 Task: Open a template Informal Letter by  Plum save the file as concept.pdf Remove the following options from template: 'your brand'. Replace Hello Fan with ' Hello' and change the date to 19 November, 2023. Replace body of the letter with  Thank you so much for your generous gift. Your thoughtfulness and support mean the world to me. I'm truly grateful for your kindness.; apply Font Style 'Arial' and font size  14 Add name: Jane
Action: Mouse moved to (1075, 84)
Screenshot: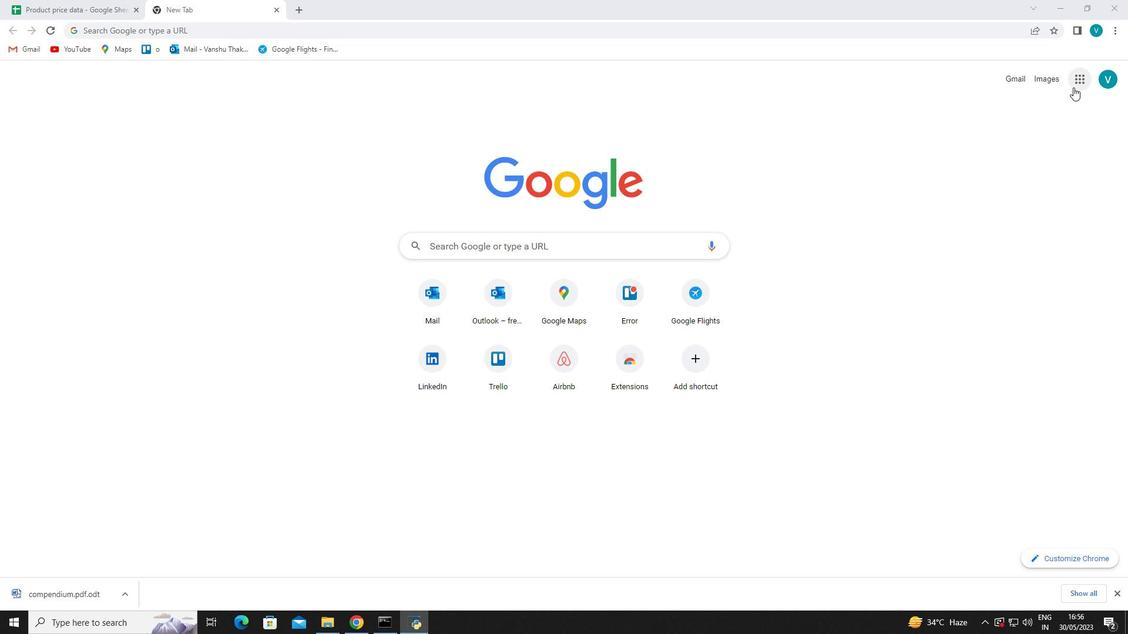 
Action: Mouse pressed left at (1075, 84)
Screenshot: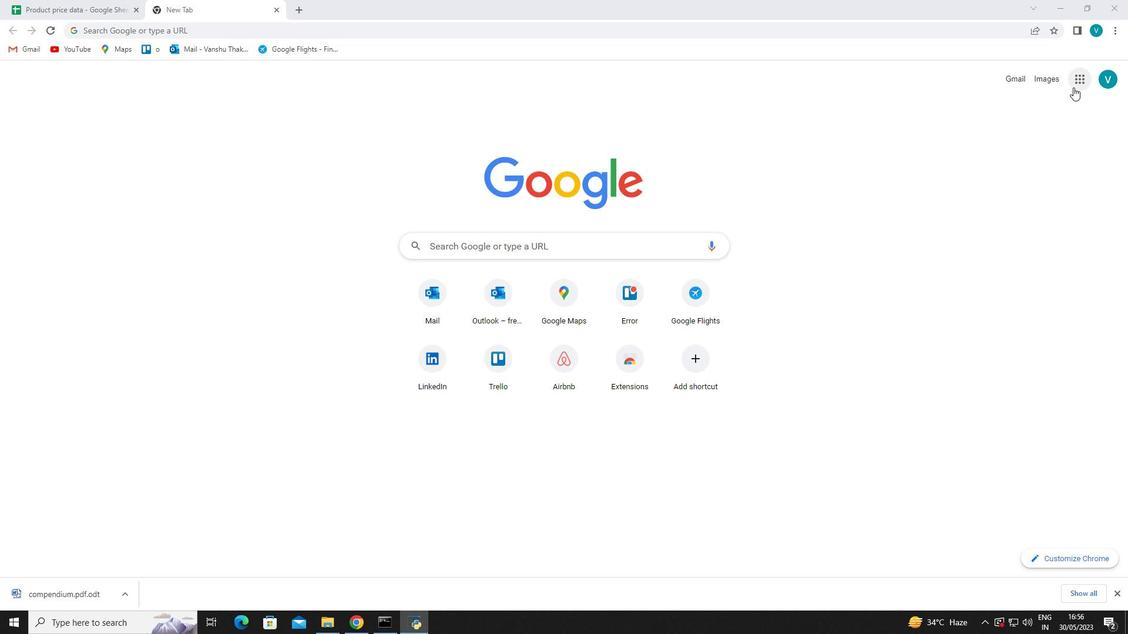 
Action: Mouse moved to (1041, 193)
Screenshot: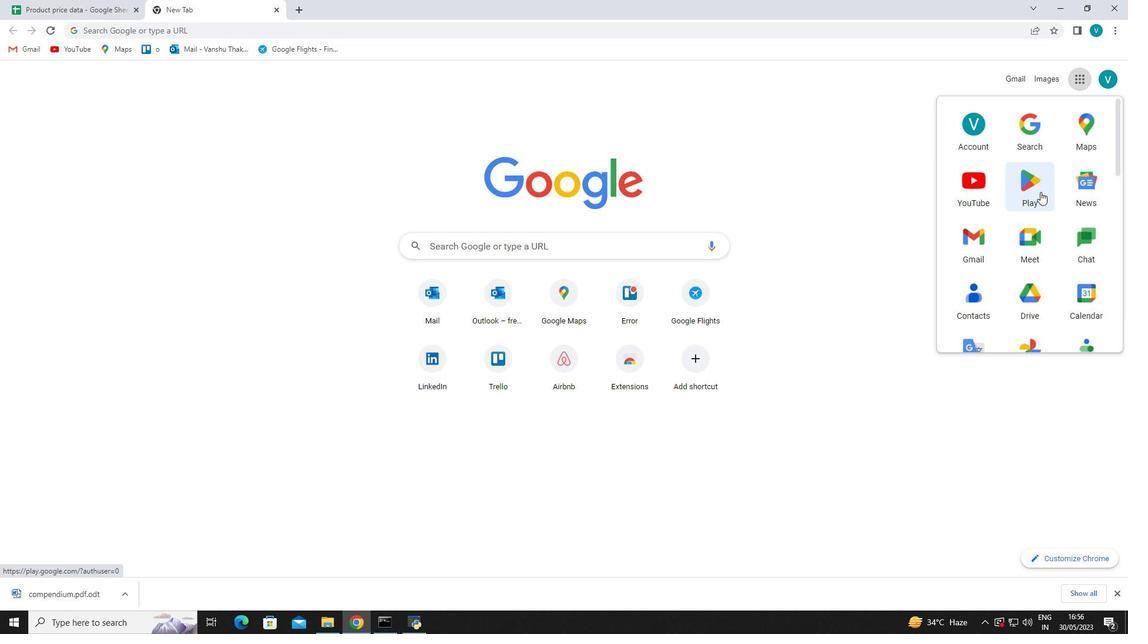 
Action: Mouse scrolled (1041, 192) with delta (0, 0)
Screenshot: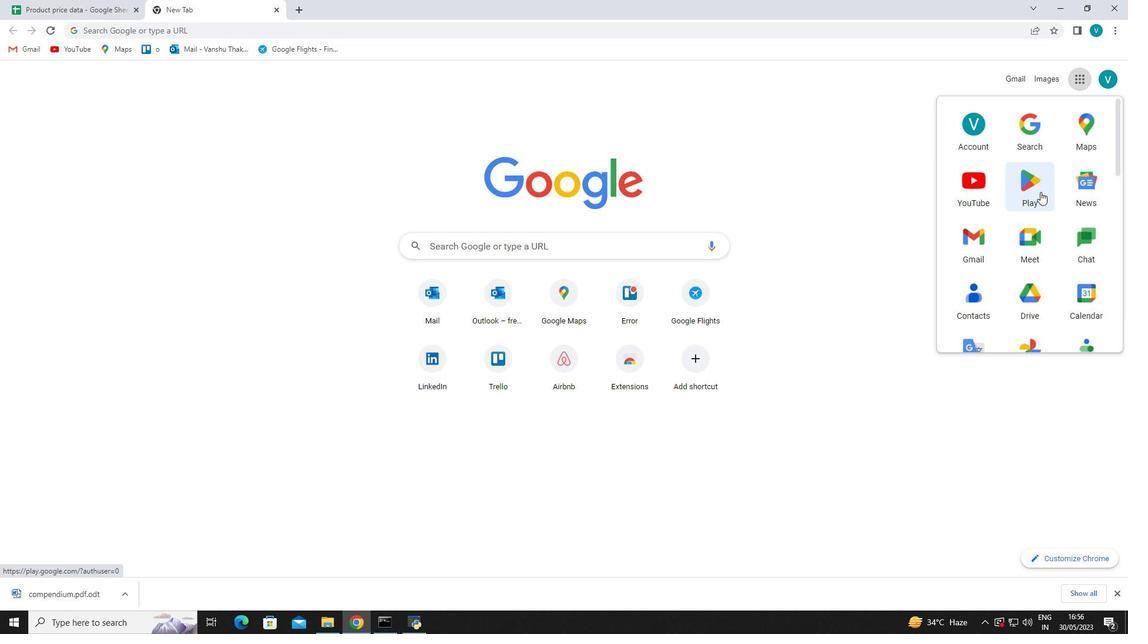 
Action: Mouse scrolled (1041, 192) with delta (0, 0)
Screenshot: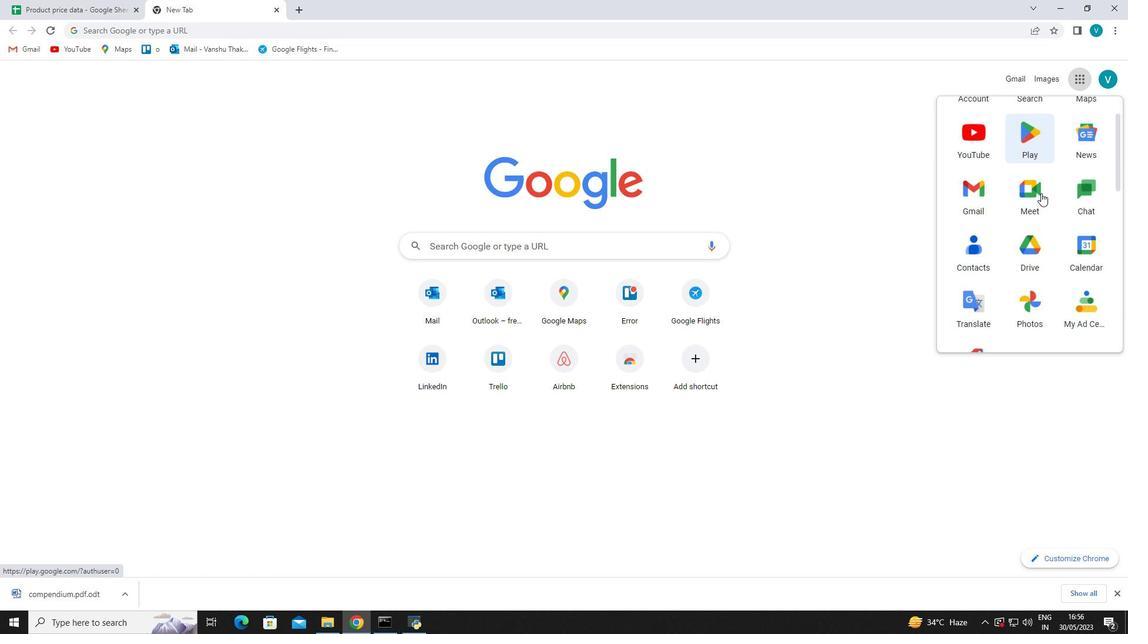 
Action: Mouse scrolled (1041, 192) with delta (0, 0)
Screenshot: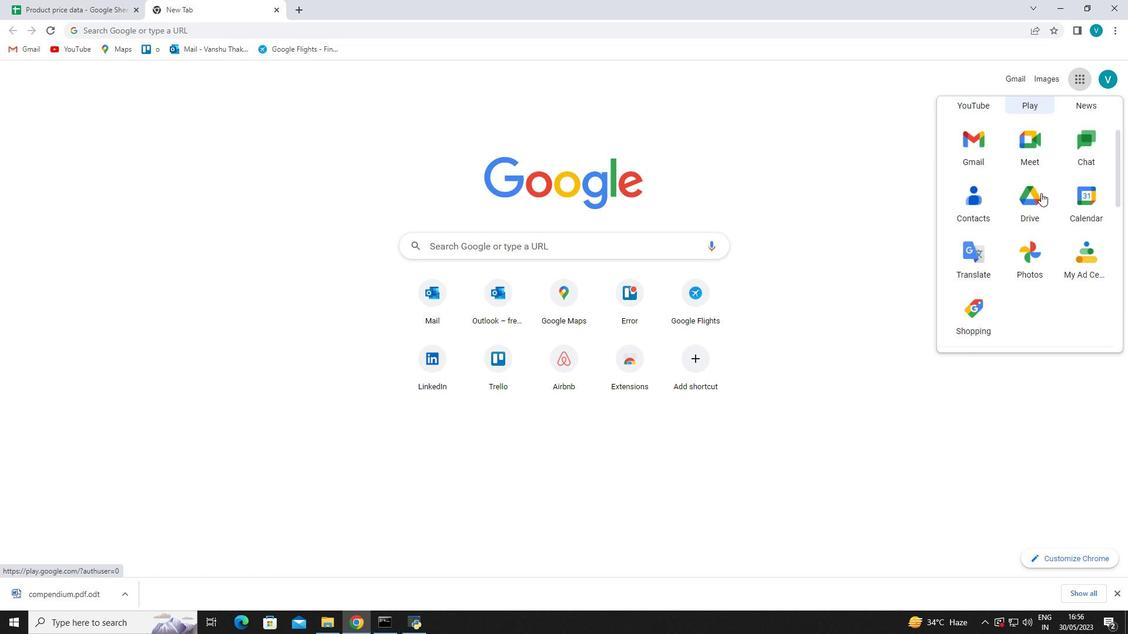 
Action: Mouse scrolled (1041, 192) with delta (0, 0)
Screenshot: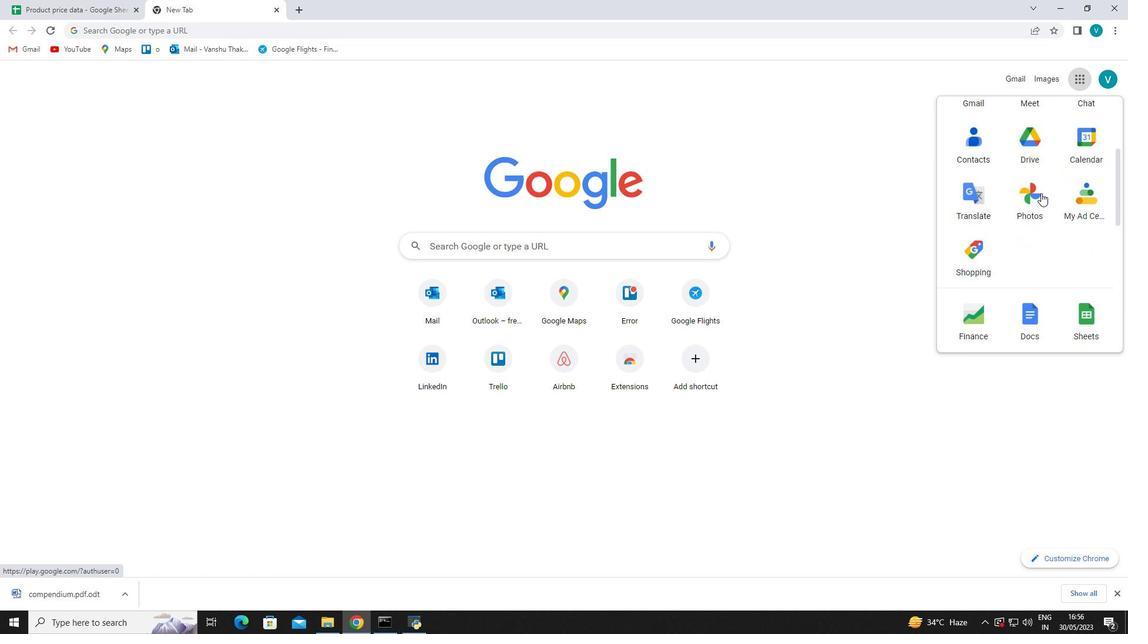 
Action: Mouse moved to (1031, 249)
Screenshot: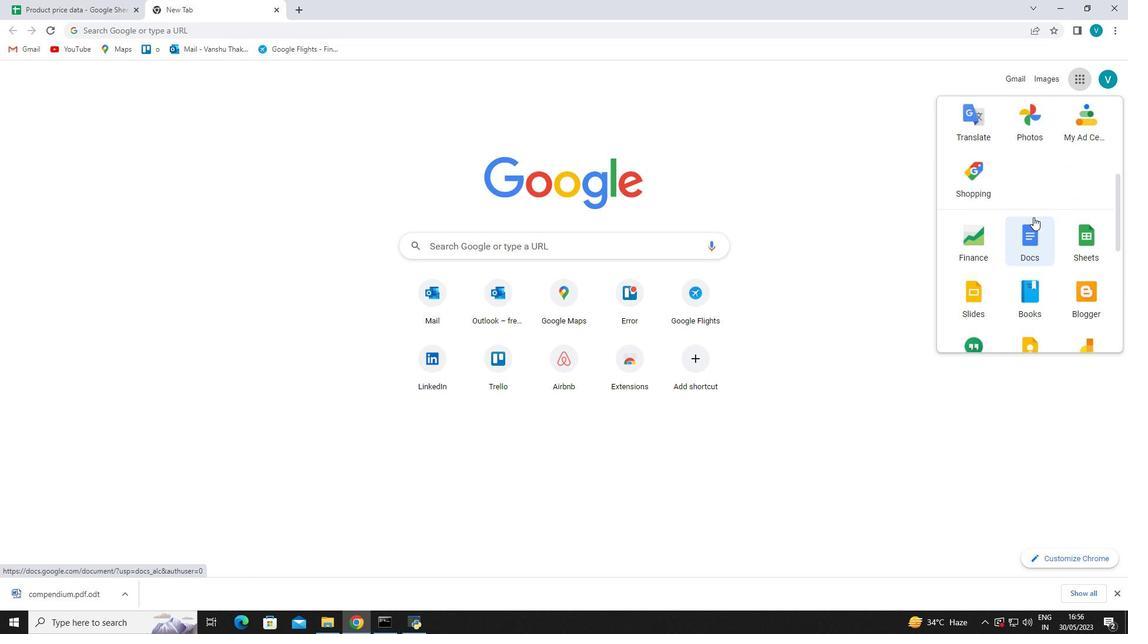 
Action: Mouse pressed left at (1031, 249)
Screenshot: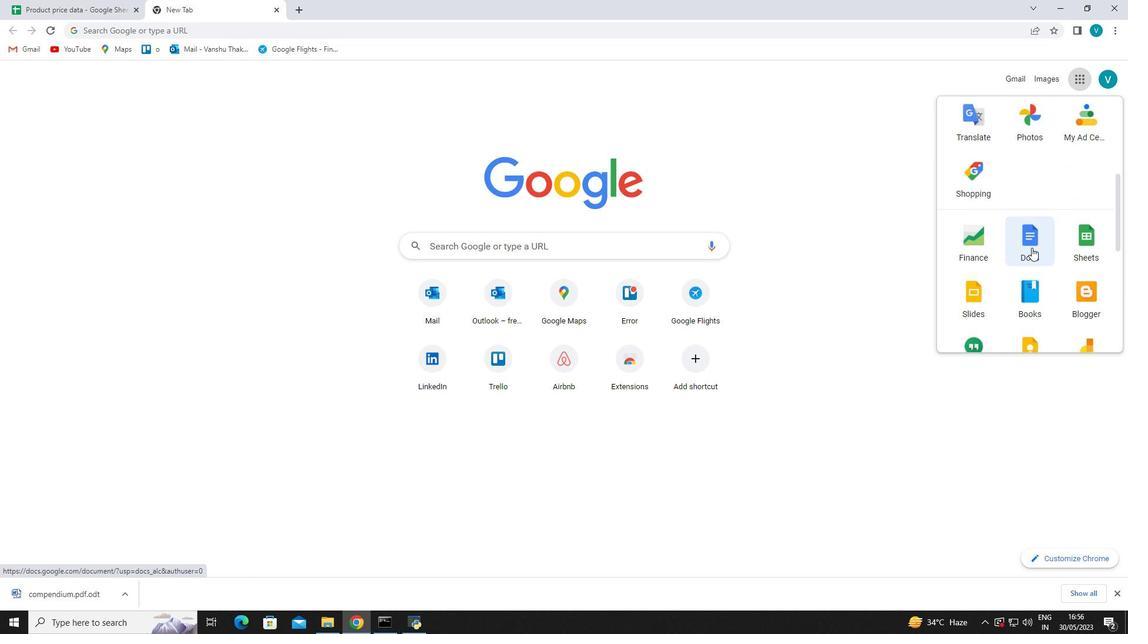 
Action: Mouse moved to (373, 207)
Screenshot: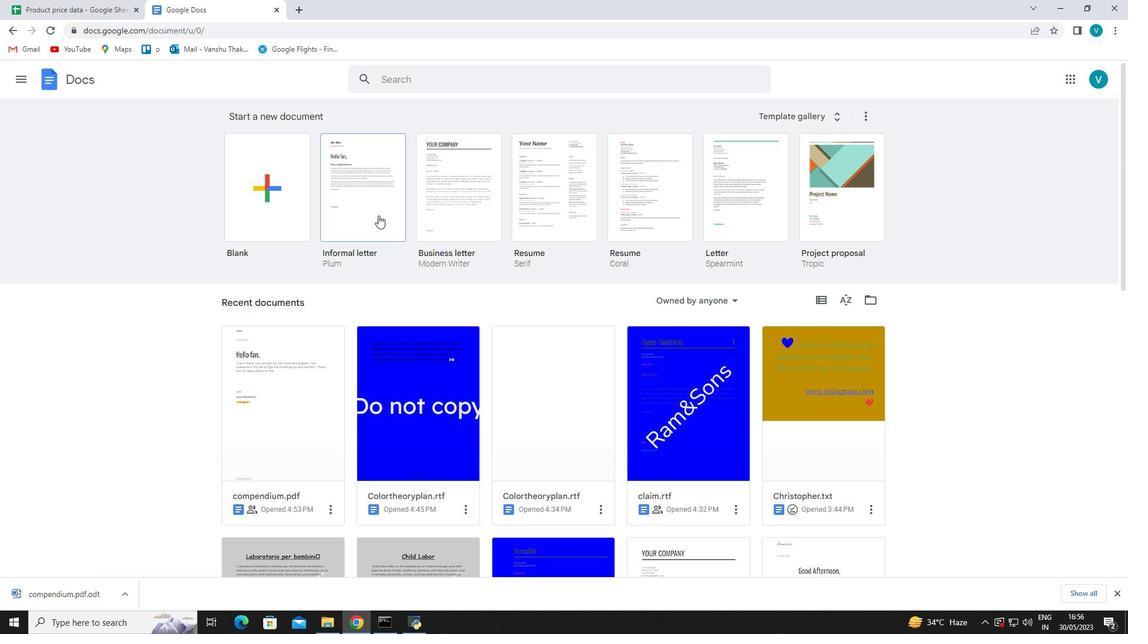 
Action: Mouse pressed left at (373, 207)
Screenshot: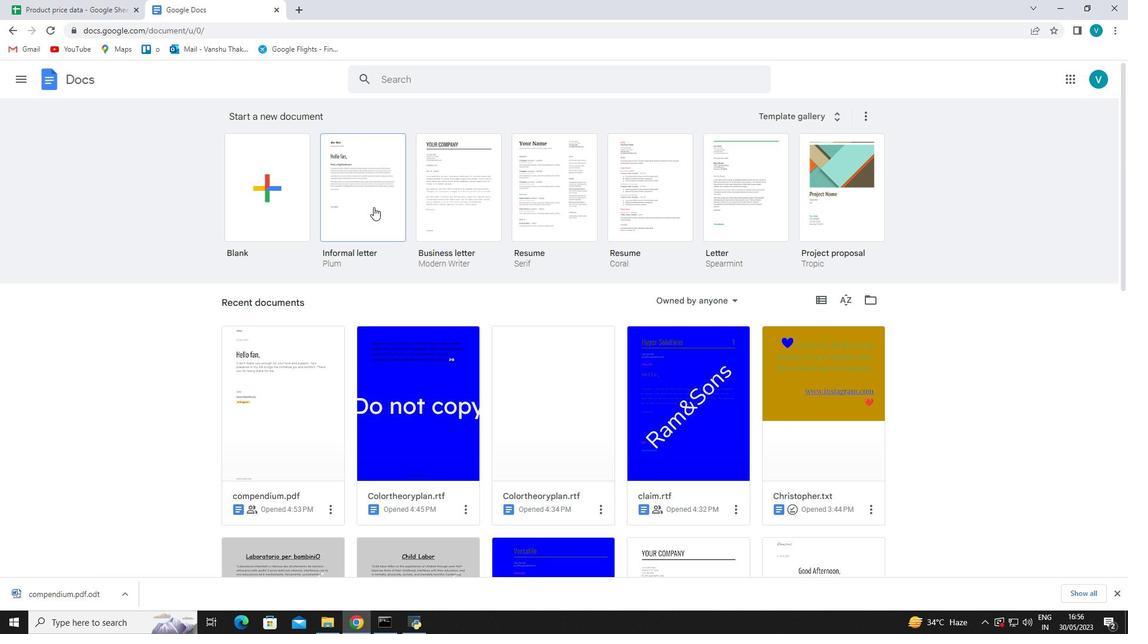 
Action: Mouse moved to (89, 74)
Screenshot: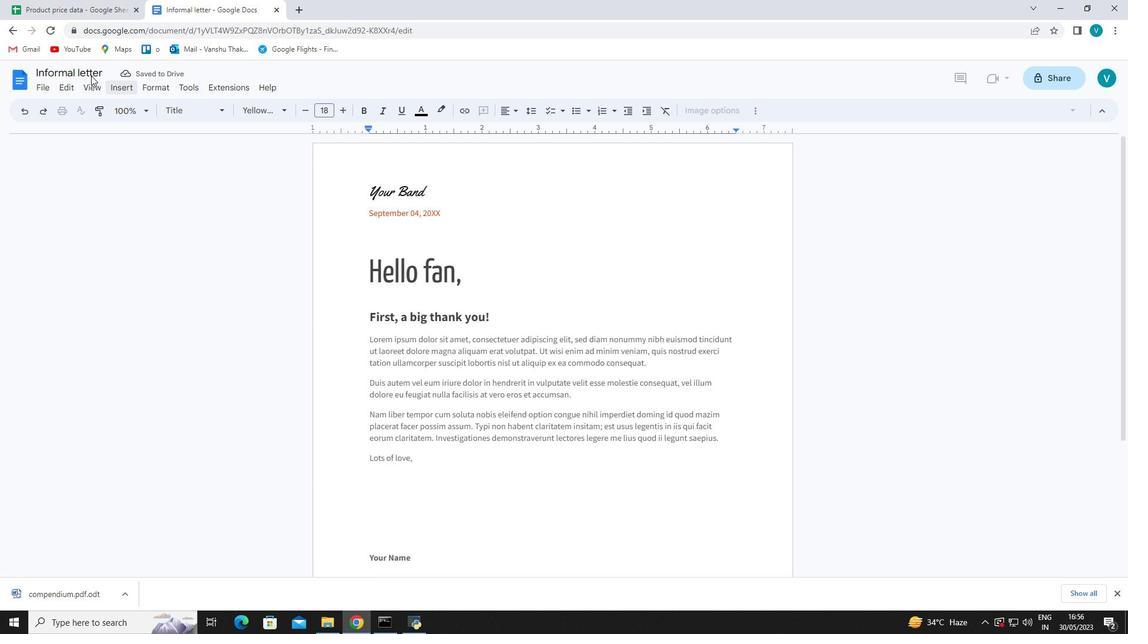 
Action: Mouse pressed left at (89, 74)
Screenshot: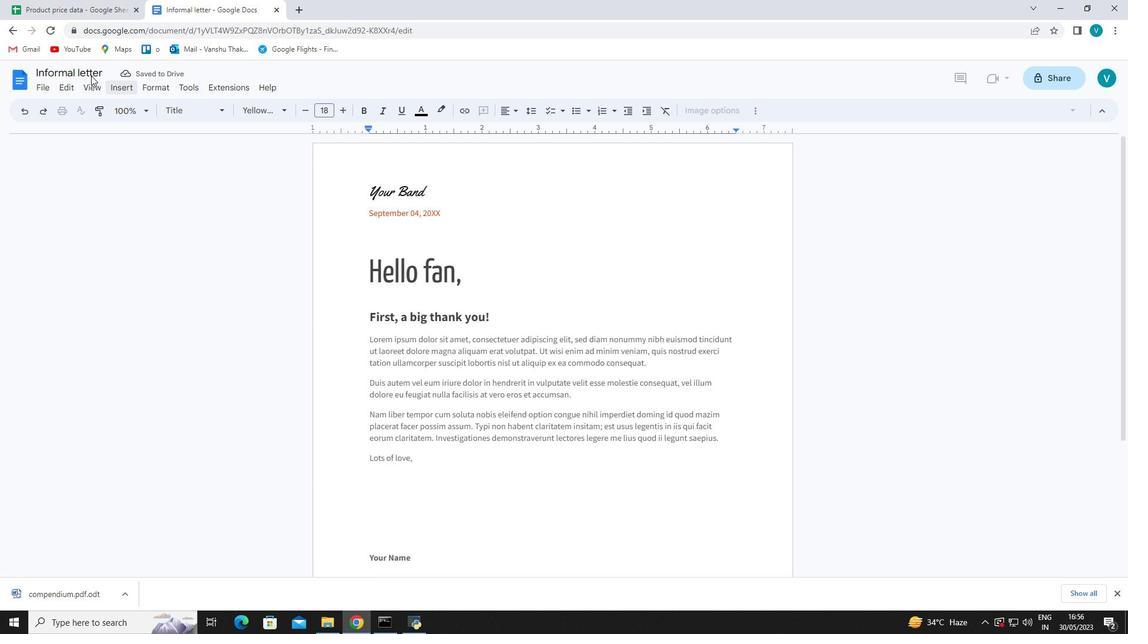 
Action: Mouse pressed left at (89, 74)
Screenshot: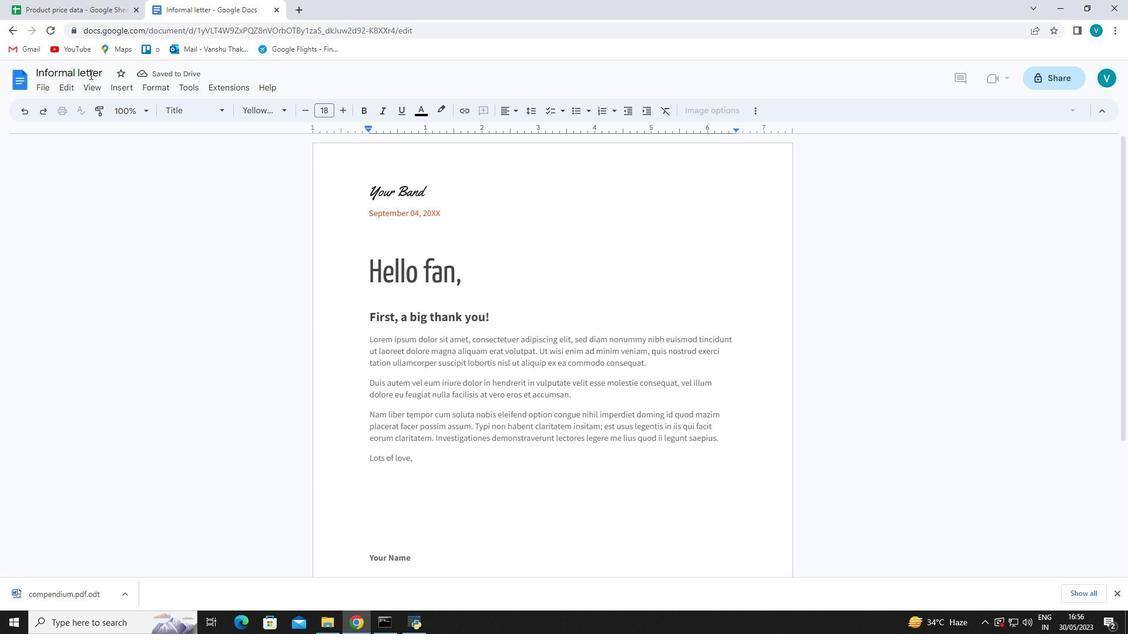 
Action: Mouse pressed left at (89, 74)
Screenshot: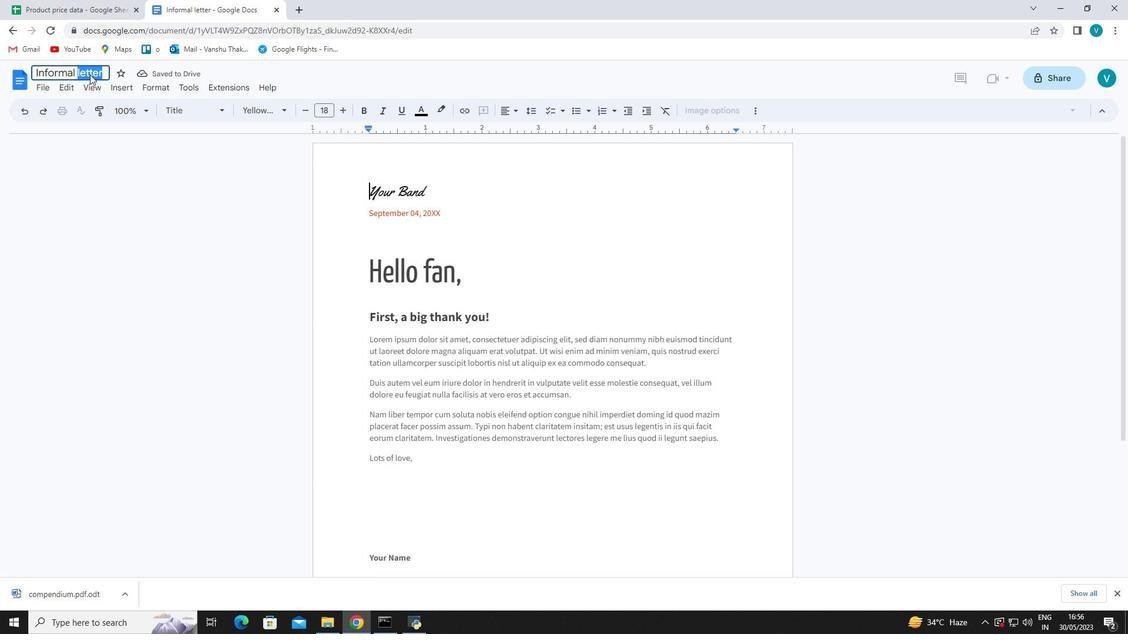 
Action: Mouse pressed left at (89, 74)
Screenshot: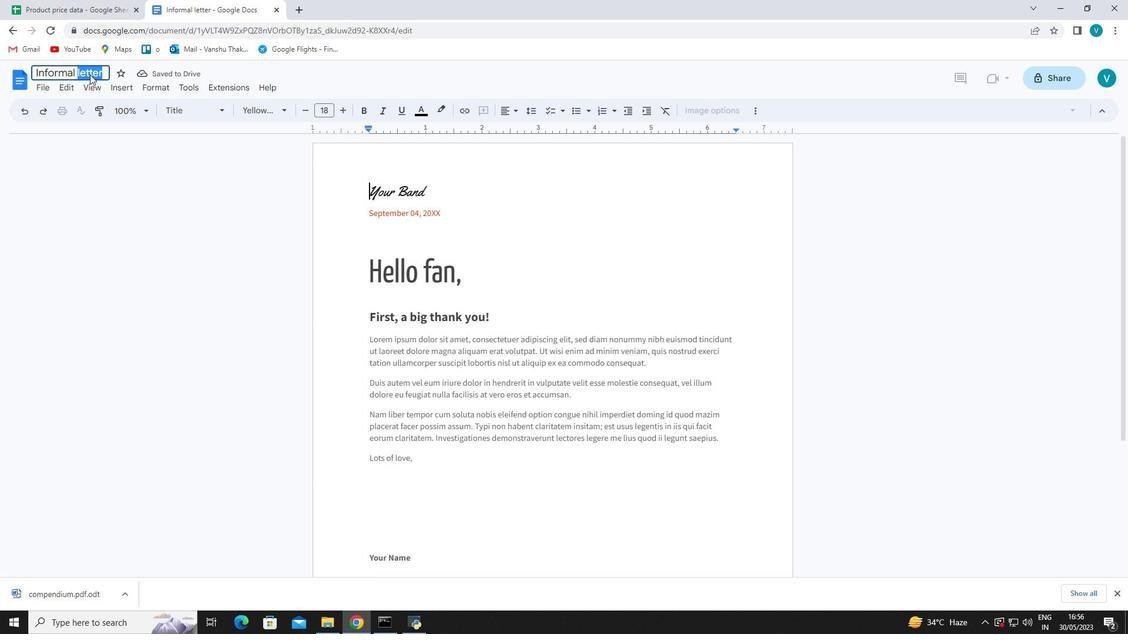 
Action: Mouse pressed left at (89, 74)
Screenshot: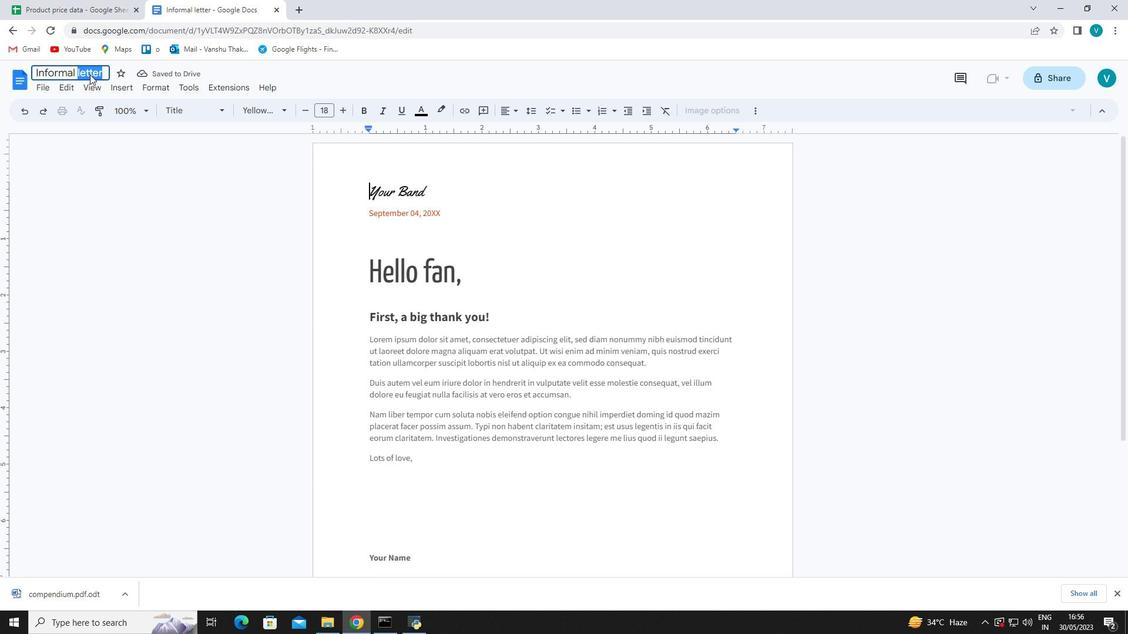 
Action: Mouse moved to (102, 71)
Screenshot: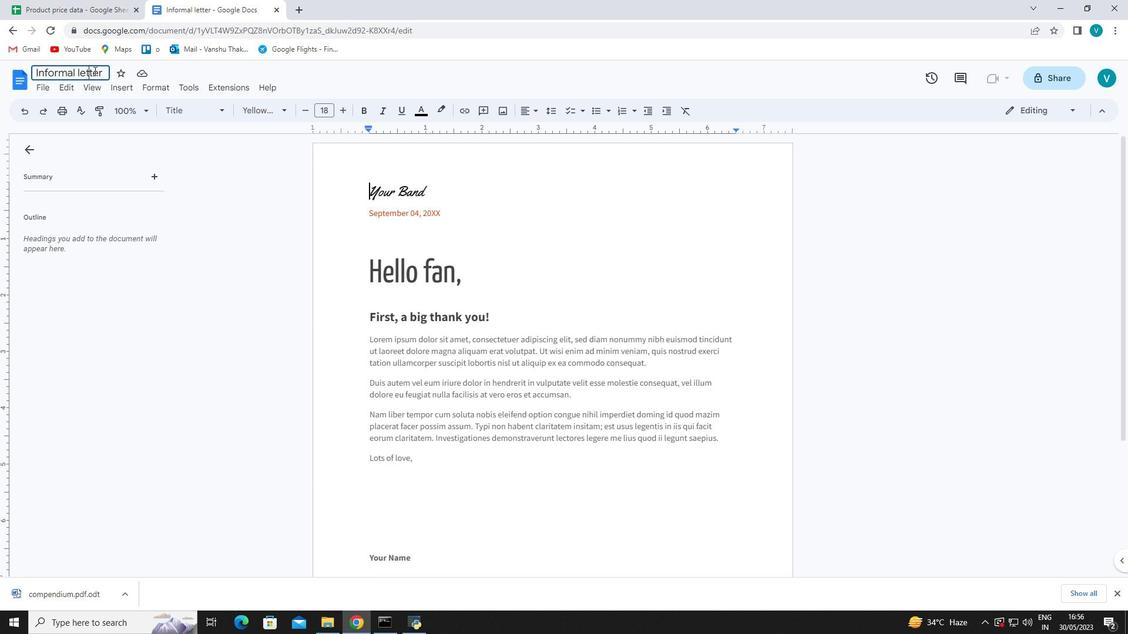 
Action: Mouse pressed left at (102, 71)
Screenshot: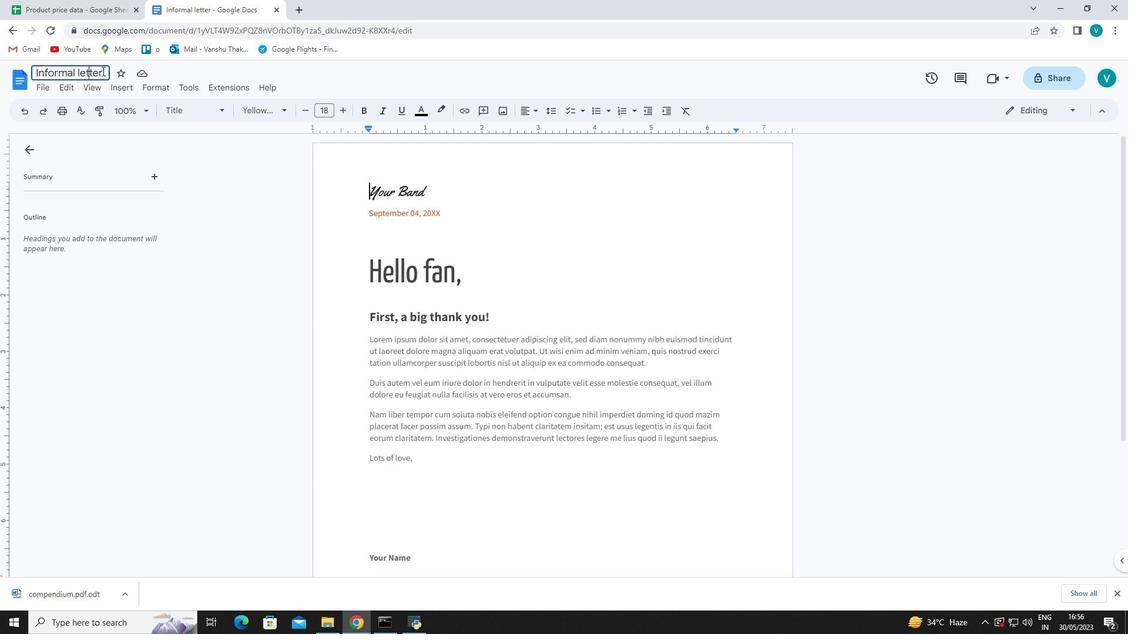 
Action: Mouse pressed left at (102, 71)
Screenshot: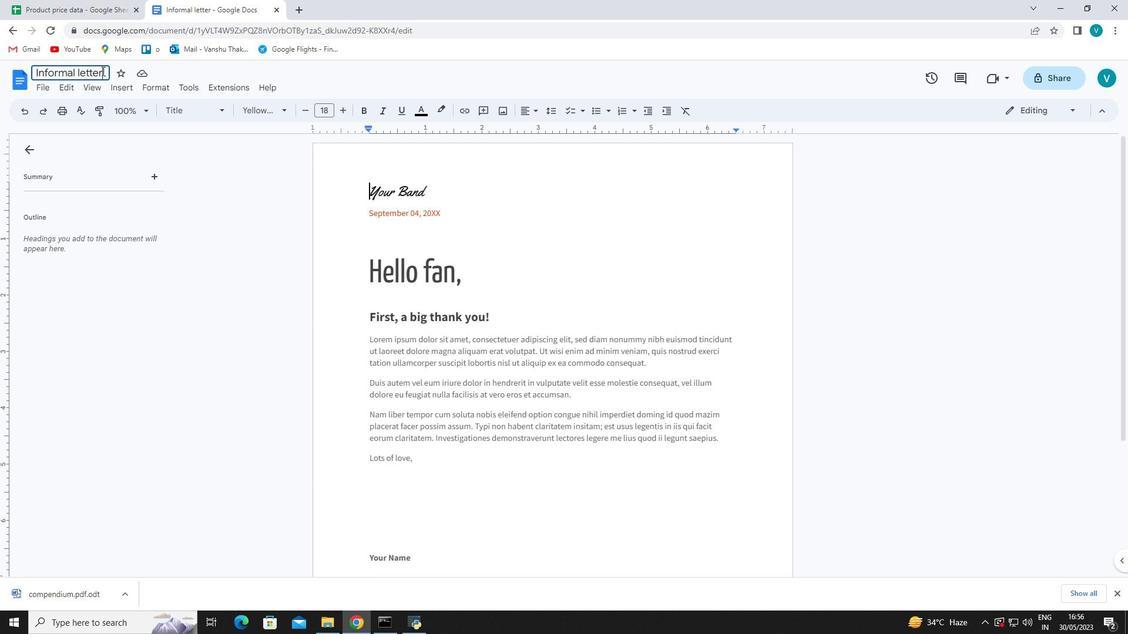 
Action: Mouse pressed left at (102, 71)
Screenshot: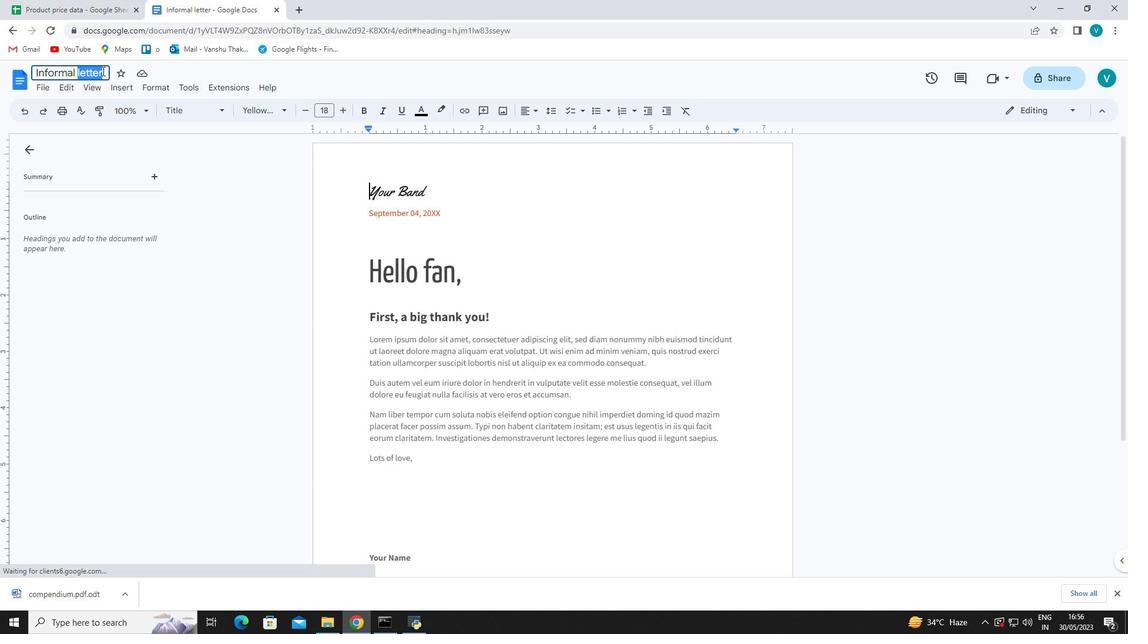 
Action: Mouse pressed left at (102, 71)
Screenshot: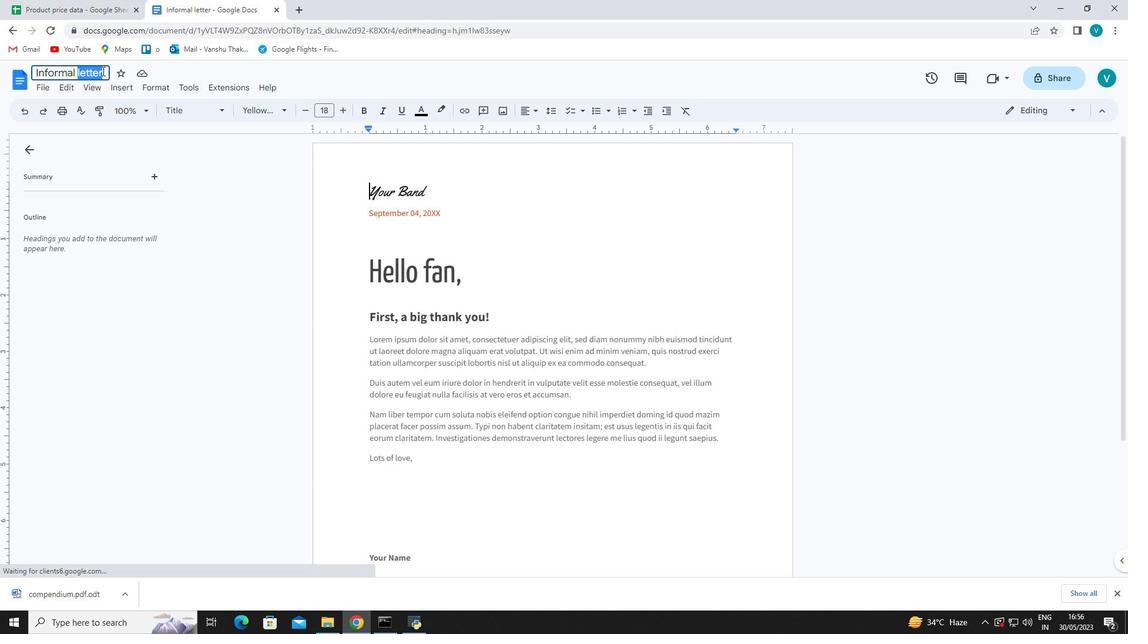 
Action: Mouse moved to (103, 70)
Screenshot: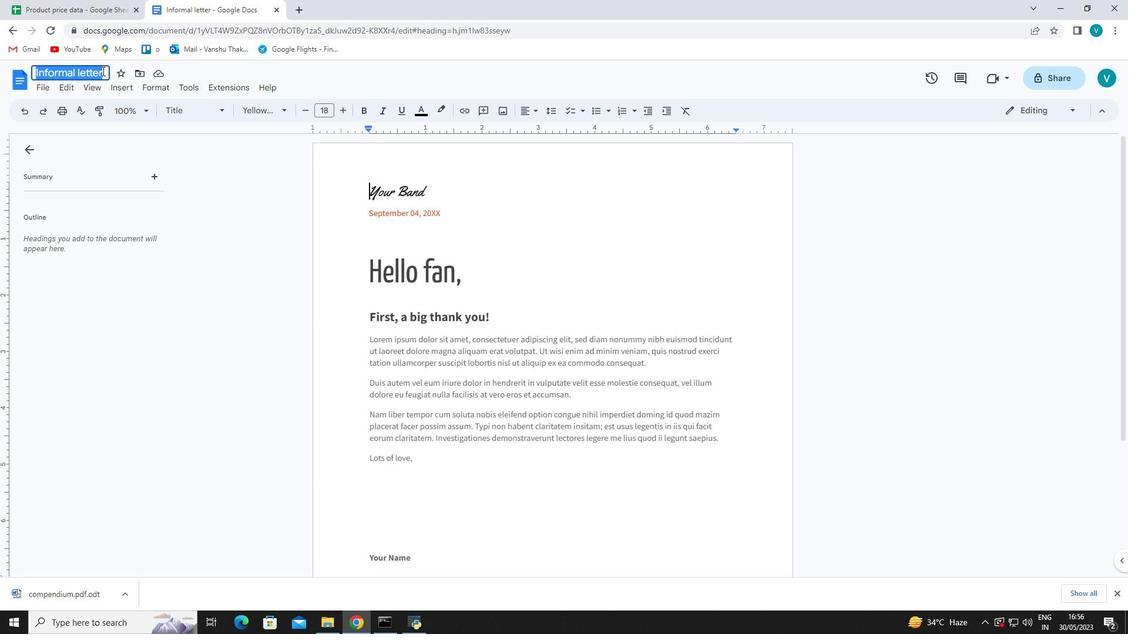 
Action: Key pressed co
Screenshot: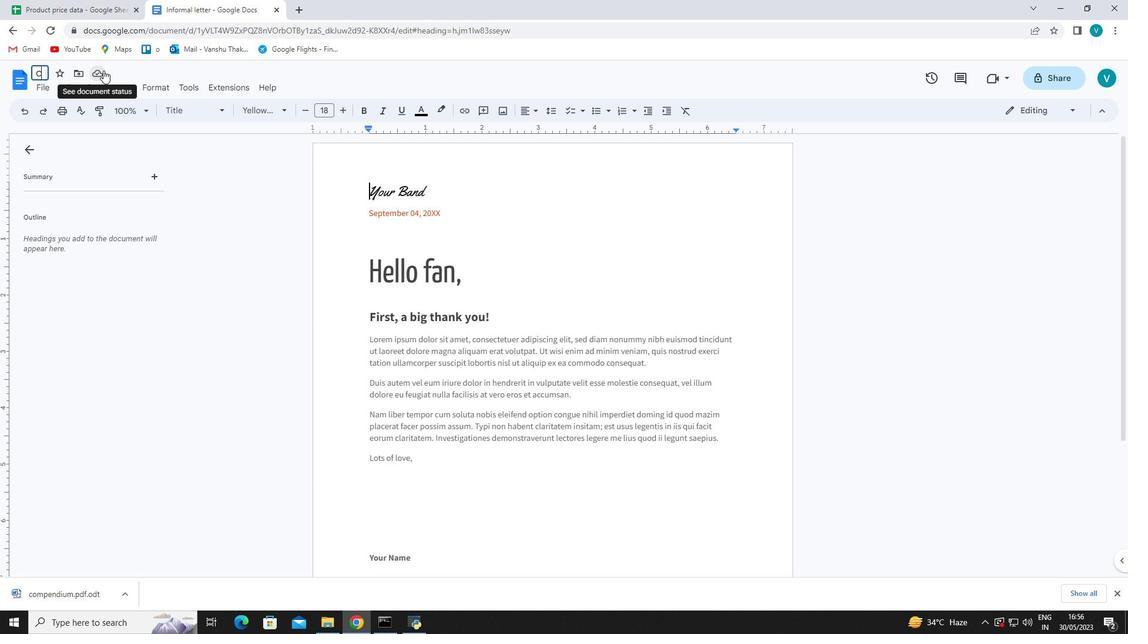 
Action: Mouse moved to (105, 69)
Screenshot: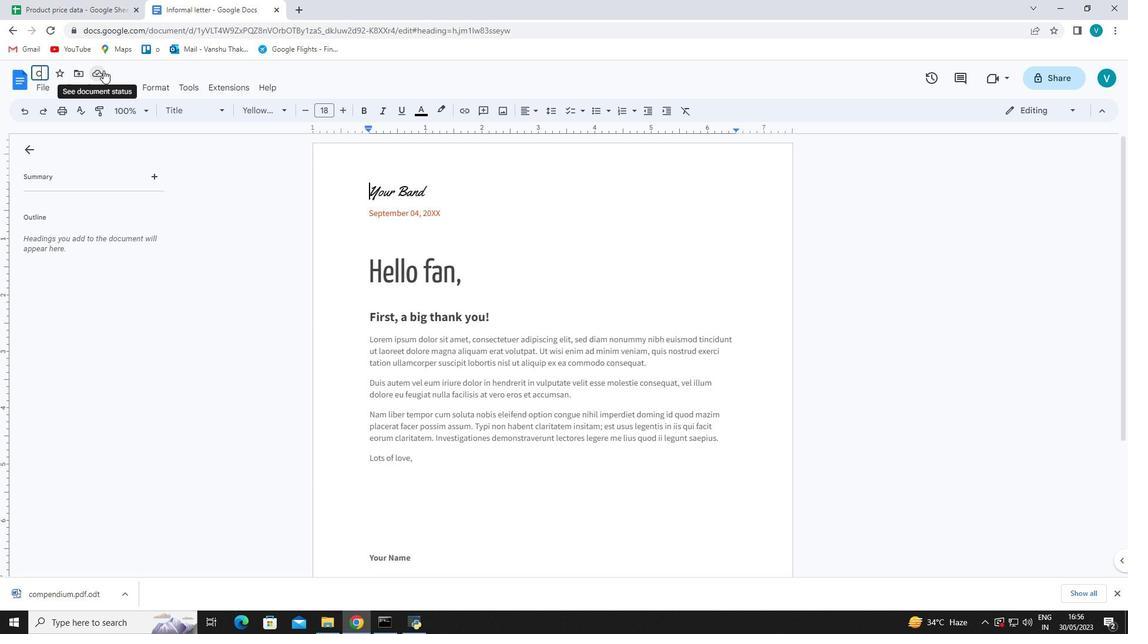 
Action: Key pressed nce
Screenshot: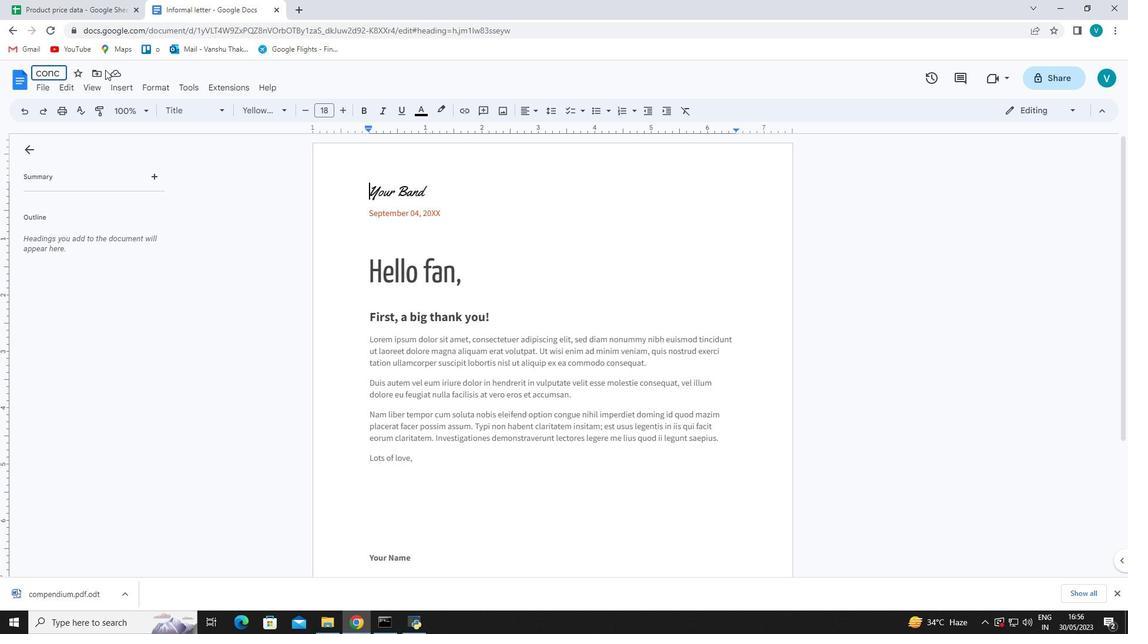 
Action: Mouse moved to (115, 47)
Screenshot: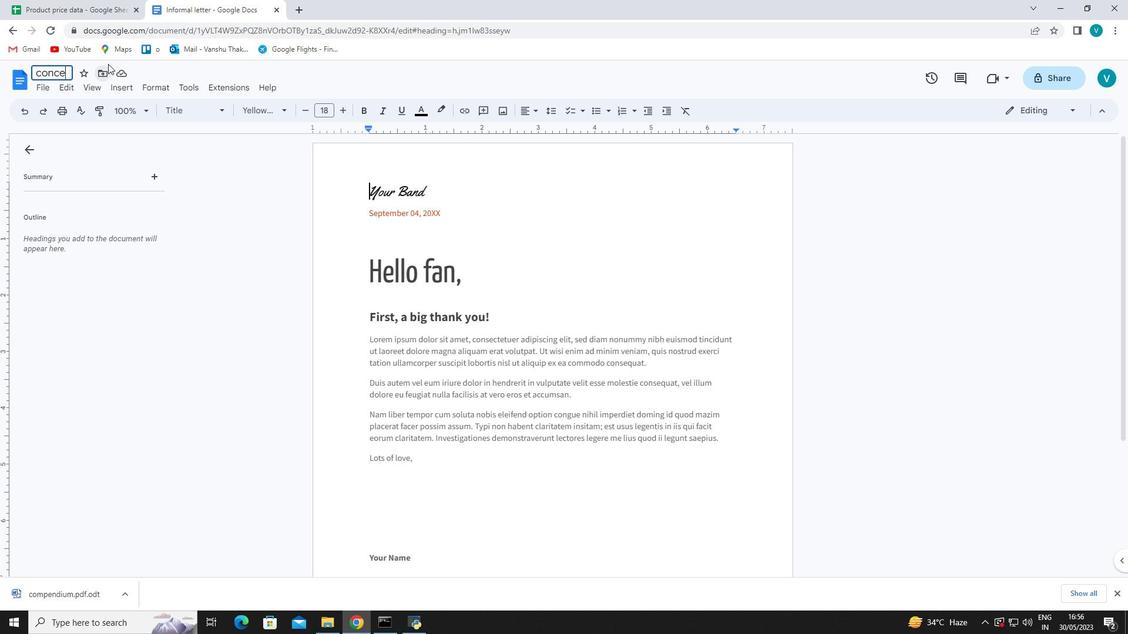 
Action: Key pressed pt.pdf
Screenshot: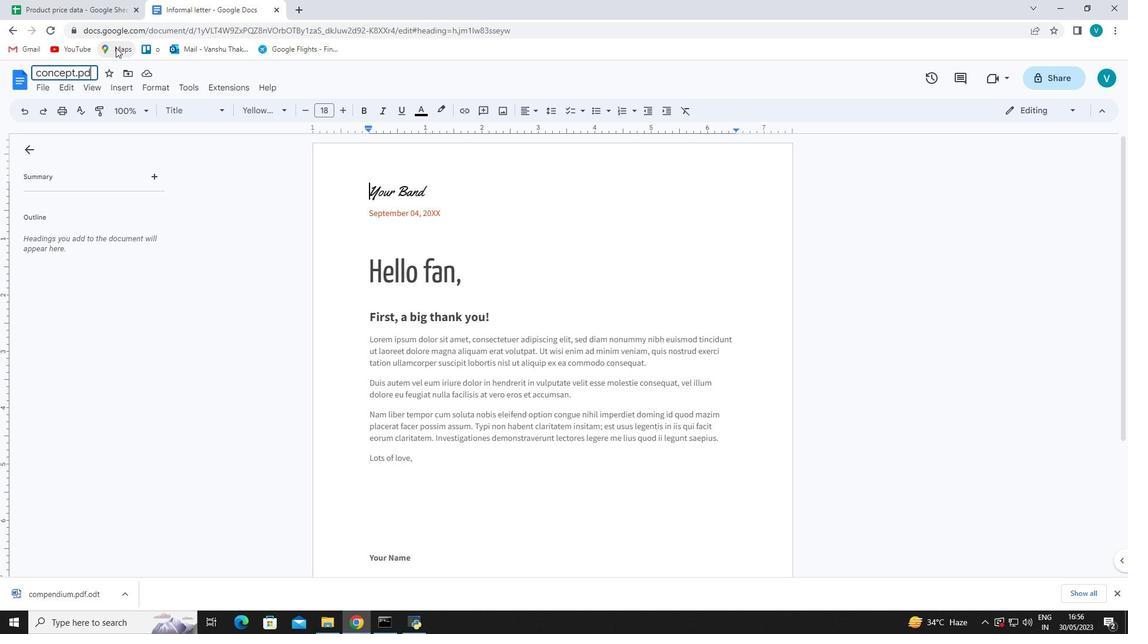 
Action: Mouse moved to (131, 55)
Screenshot: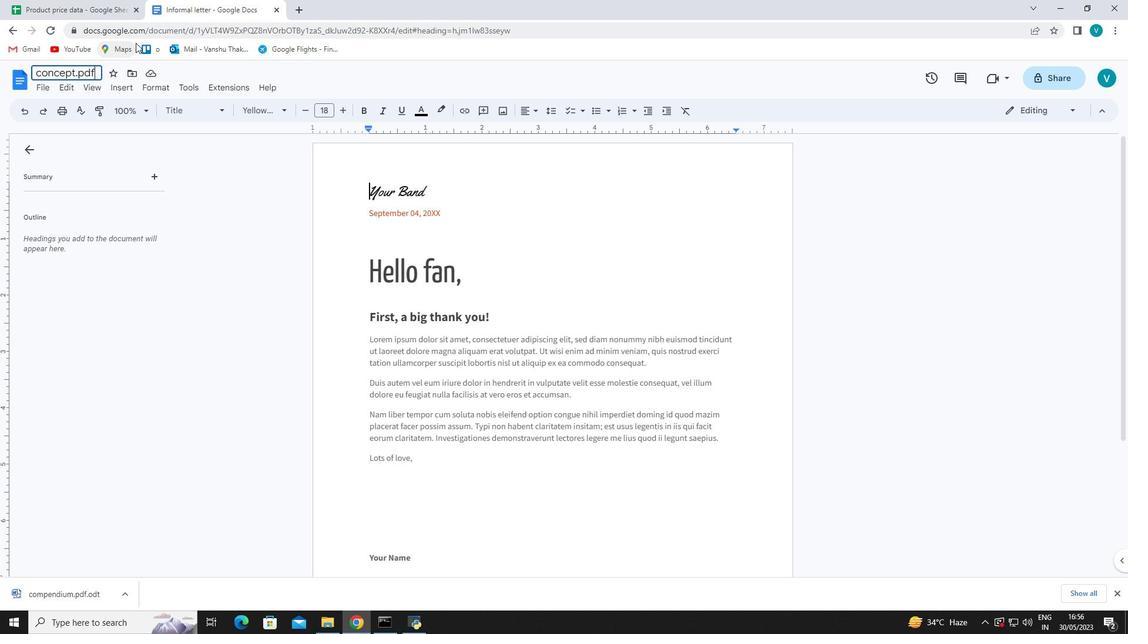 
Action: Key pressed <Key.enter>
Screenshot: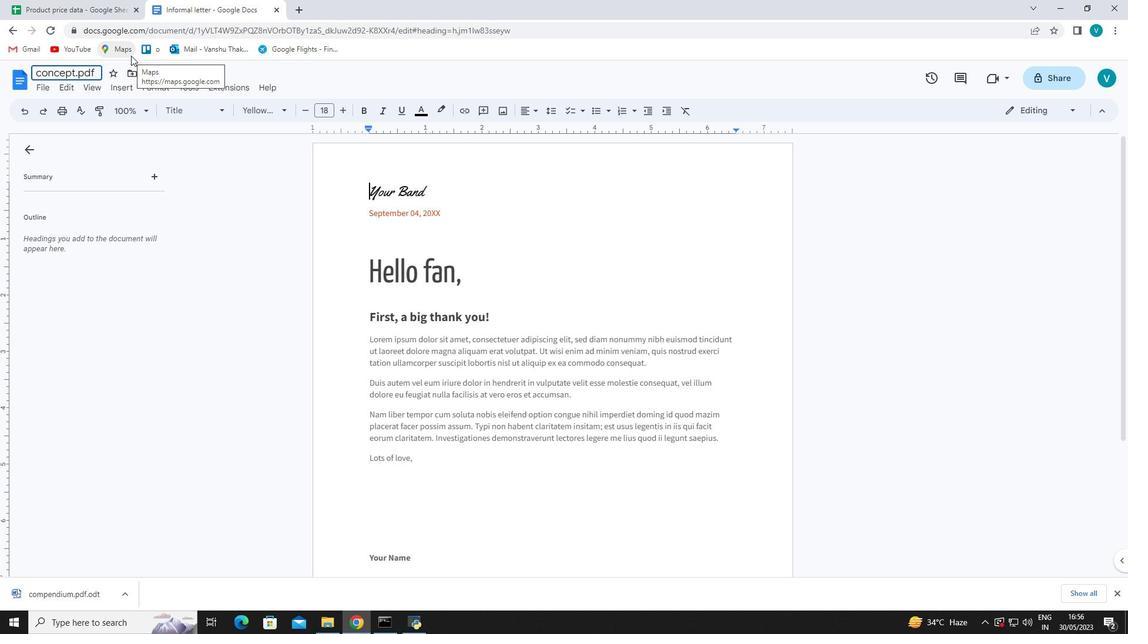
Action: Mouse moved to (372, 192)
Screenshot: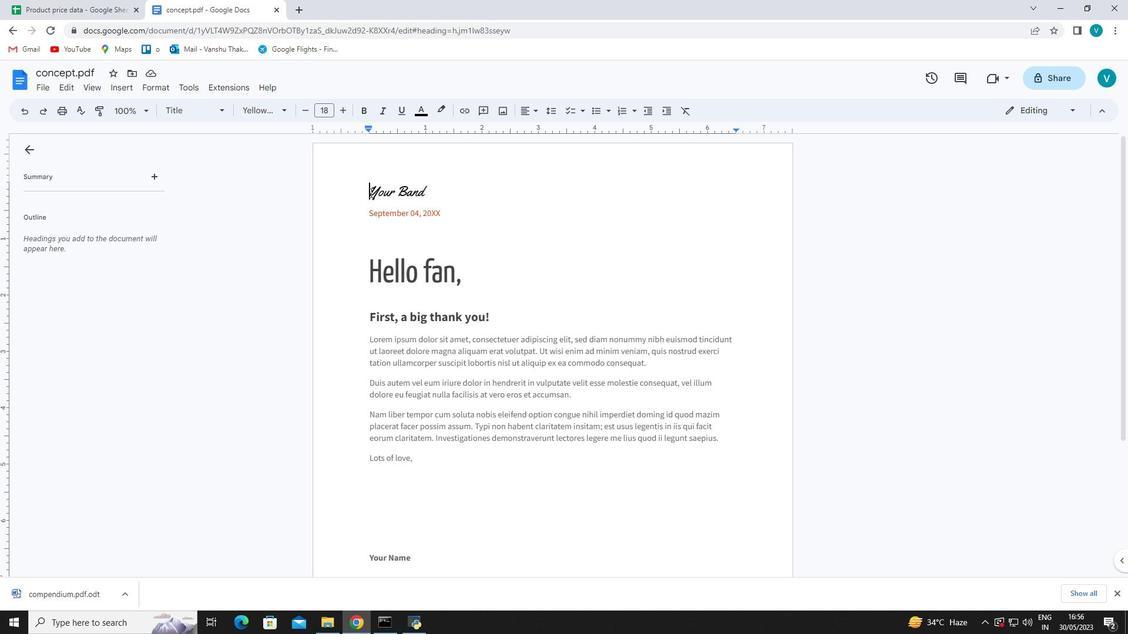 
Action: Mouse pressed left at (372, 192)
Screenshot: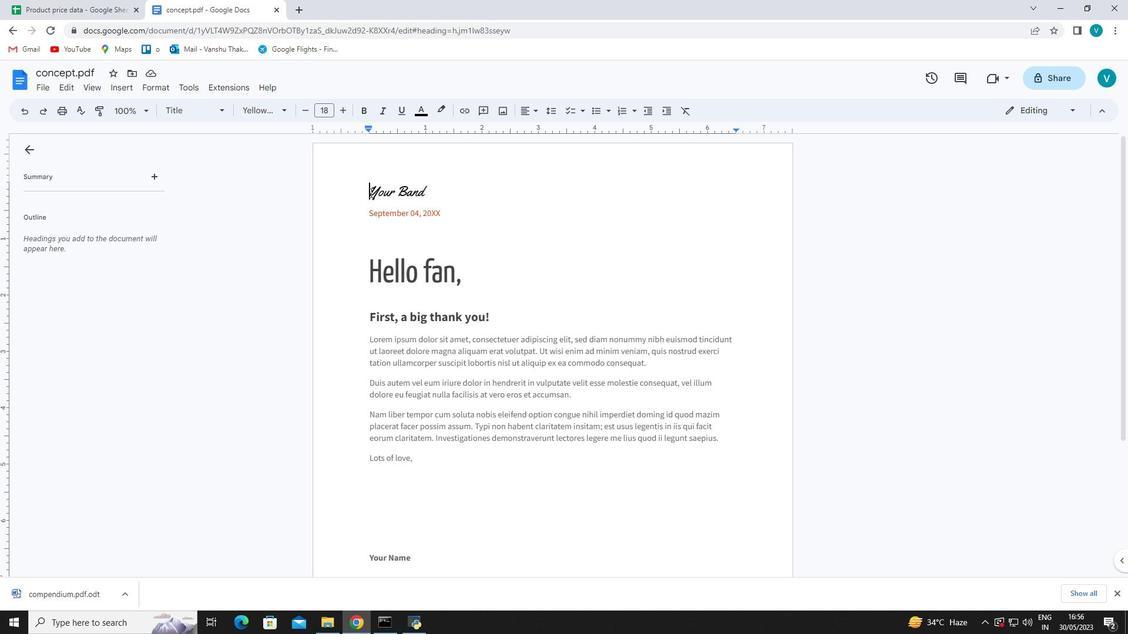 
Action: Mouse moved to (430, 176)
Screenshot: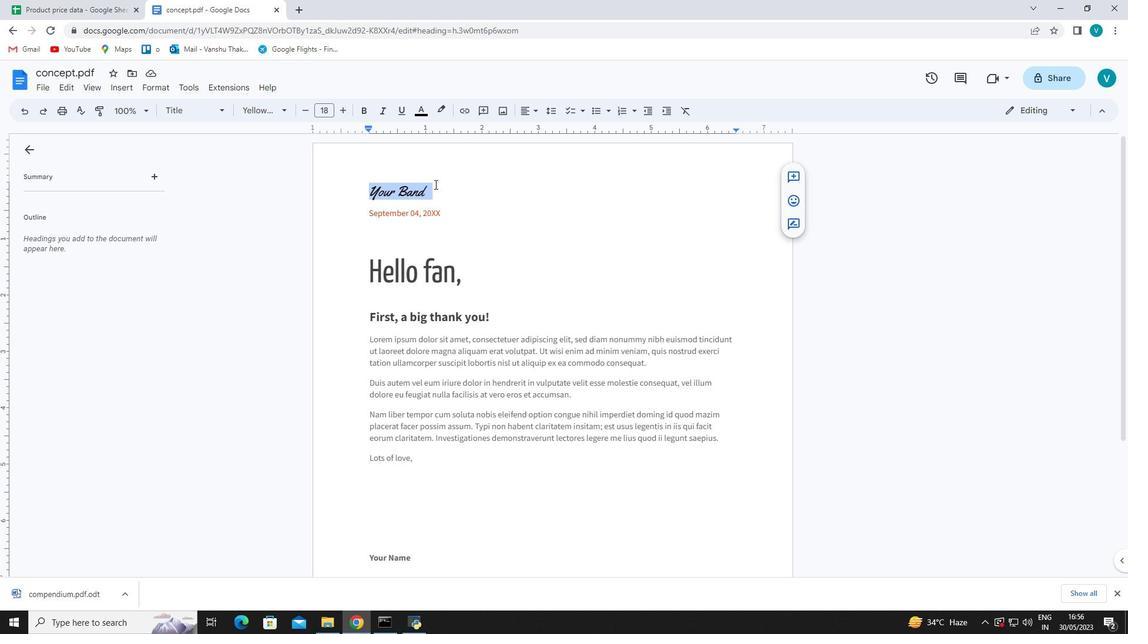 
Action: Key pressed <Key.backspace>
Screenshot: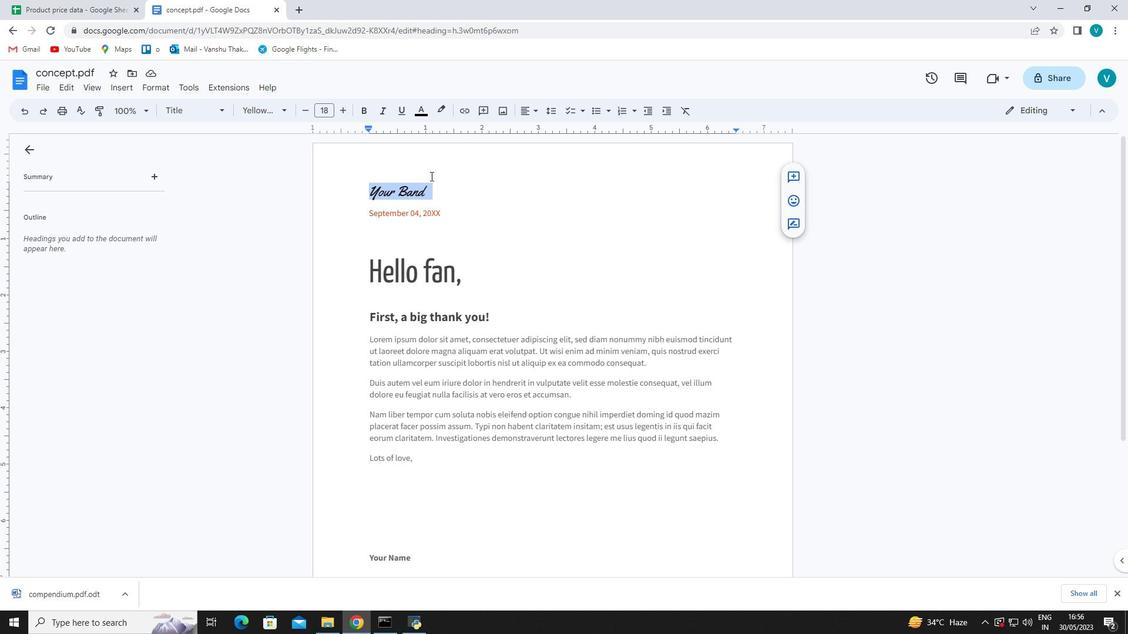 
Action: Mouse moved to (370, 257)
Screenshot: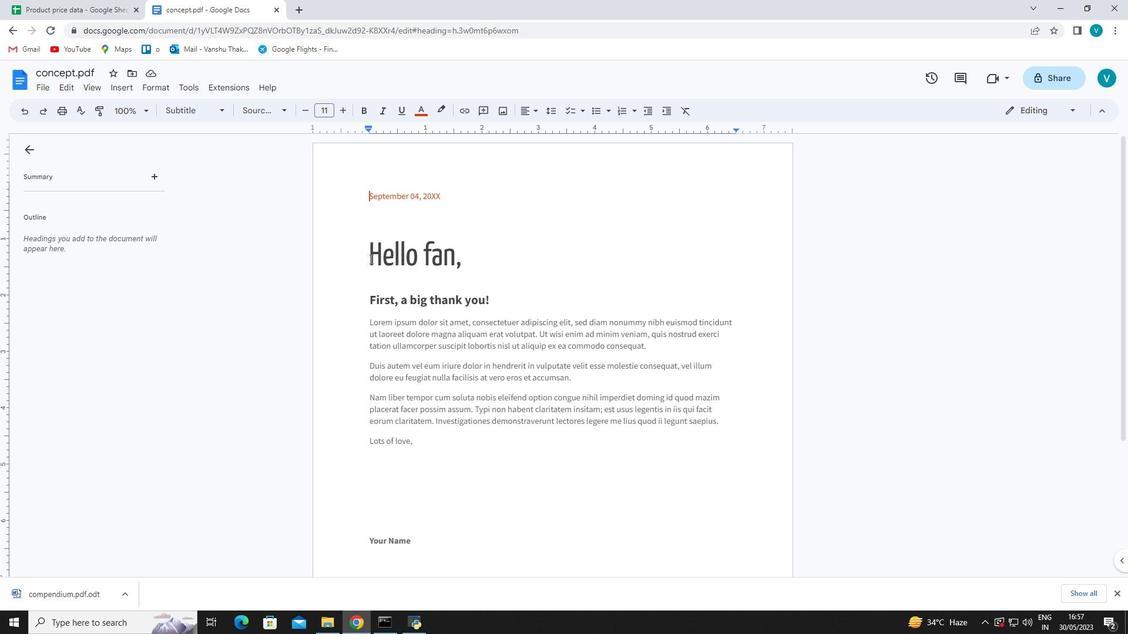 
Action: Mouse pressed left at (370, 257)
Screenshot: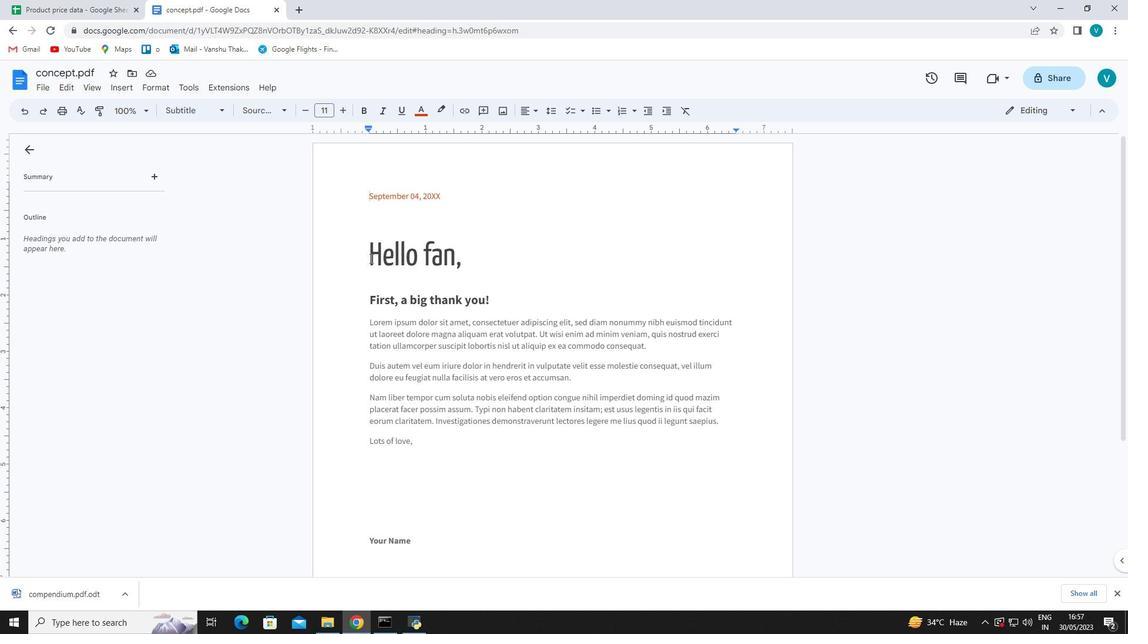 
Action: Mouse moved to (450, 253)
Screenshot: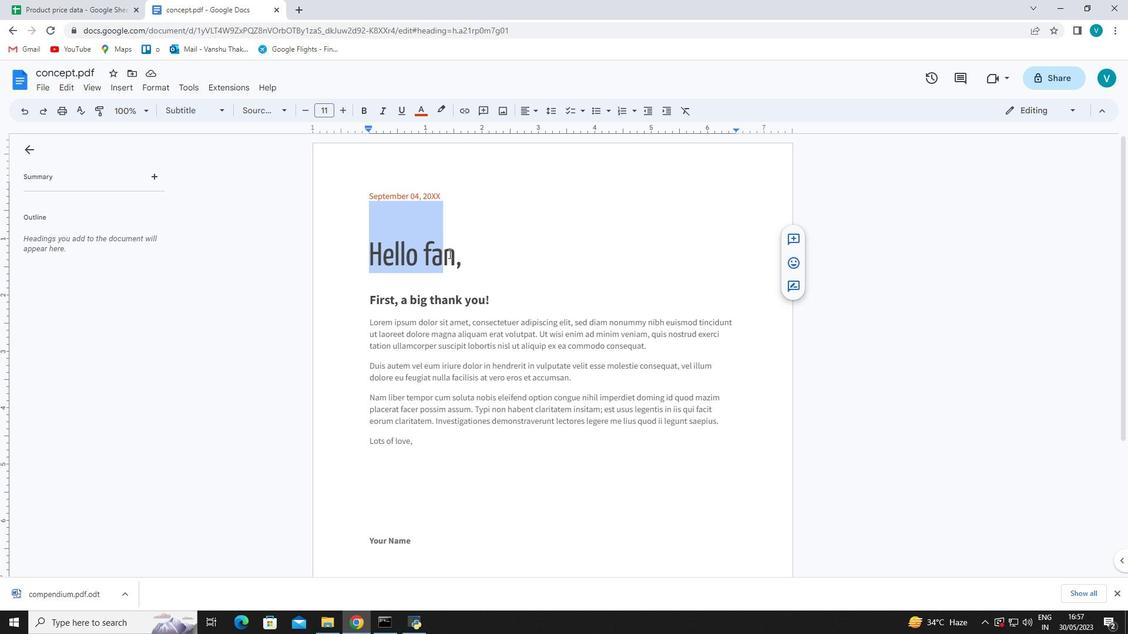 
Action: Key pressed ctrl+H
Screenshot: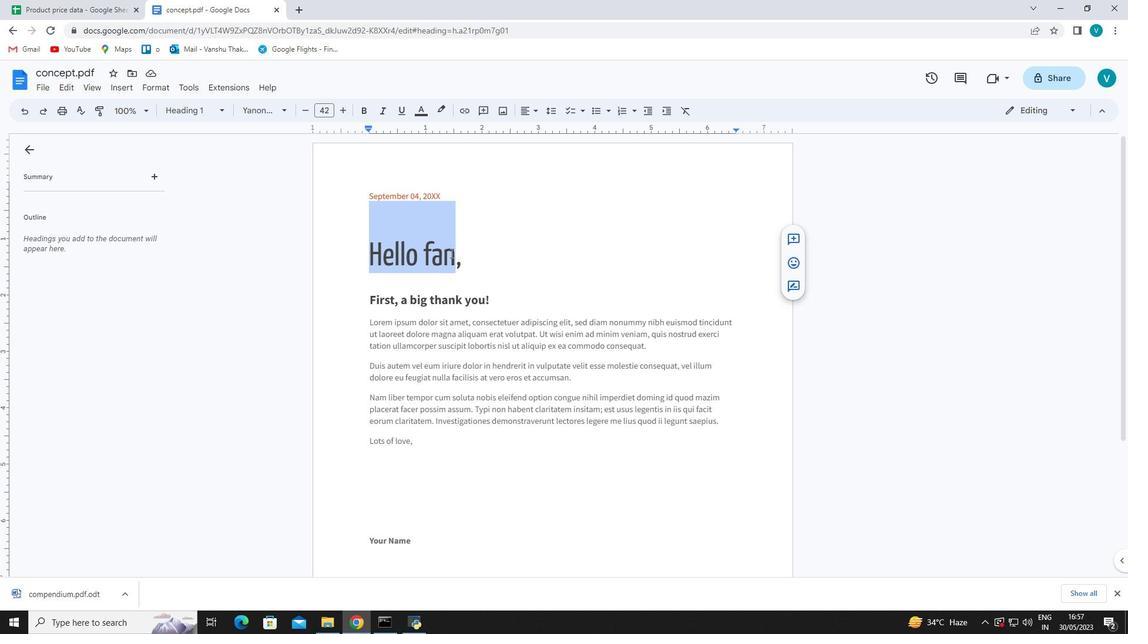 
Action: Mouse moved to (495, 285)
Screenshot: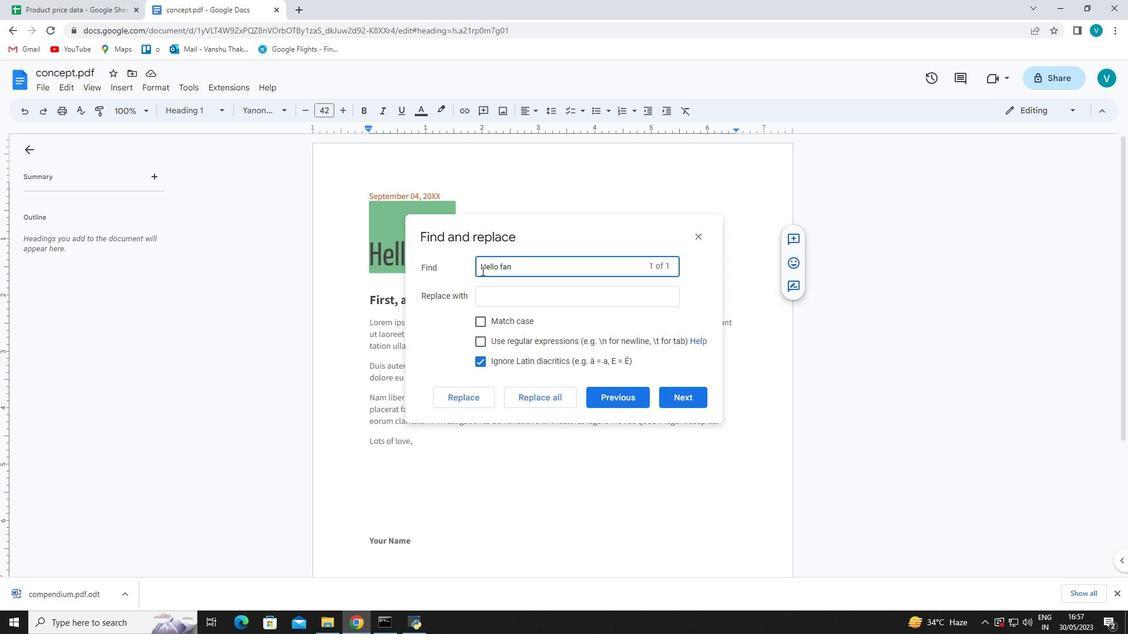 
Action: Mouse pressed left at (495, 285)
Screenshot: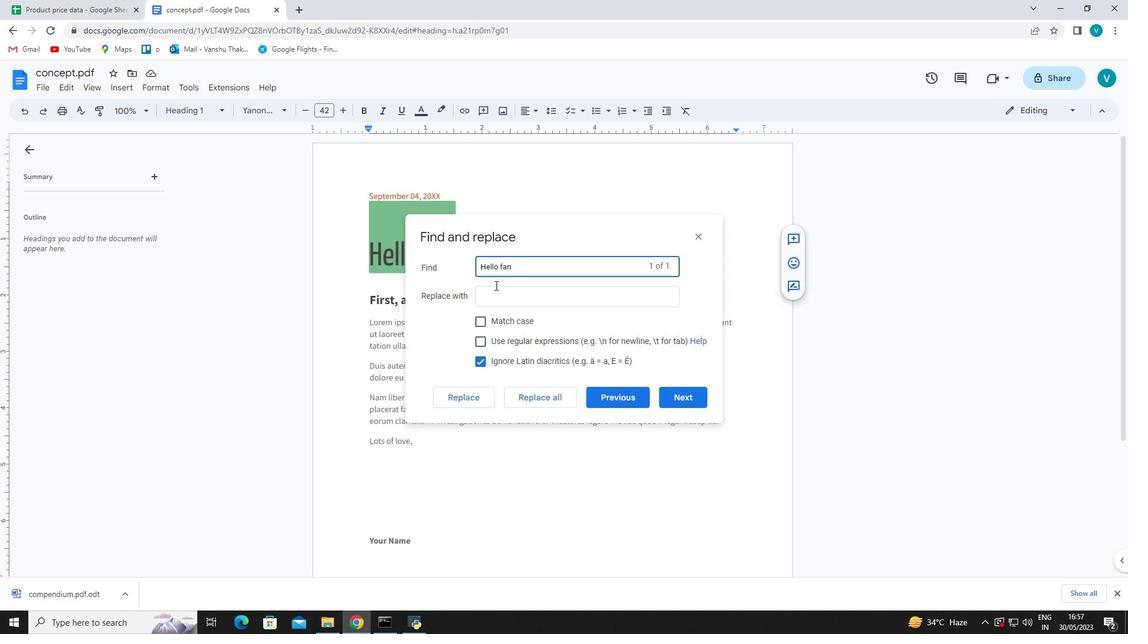 
Action: Key pressed <Key.shift>
Screenshot: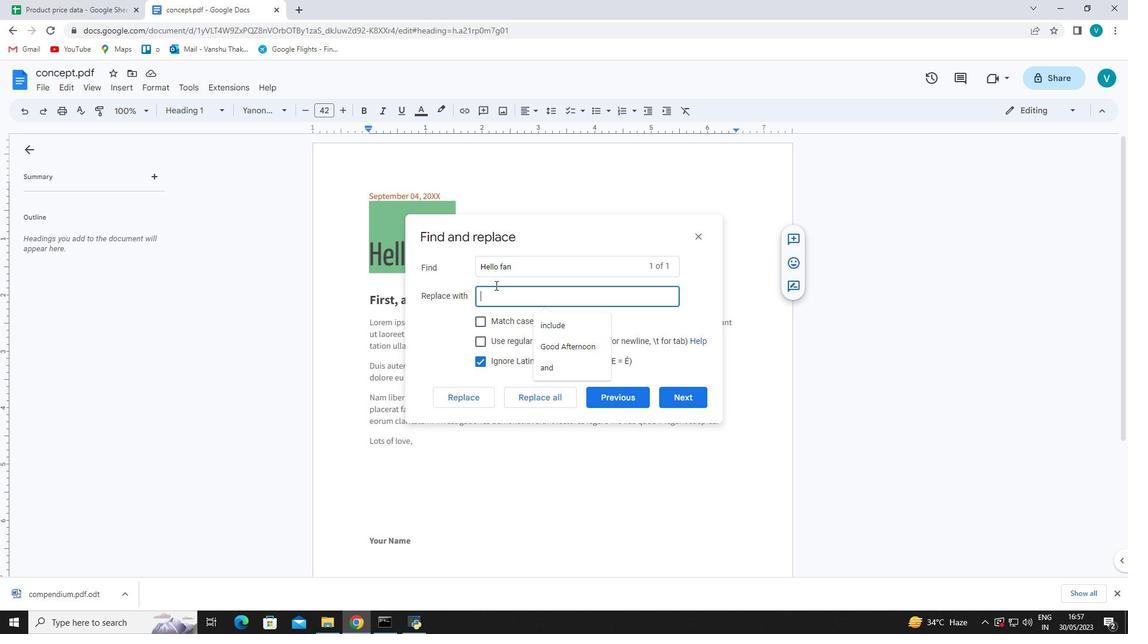 
Action: Mouse moved to (495, 285)
Screenshot: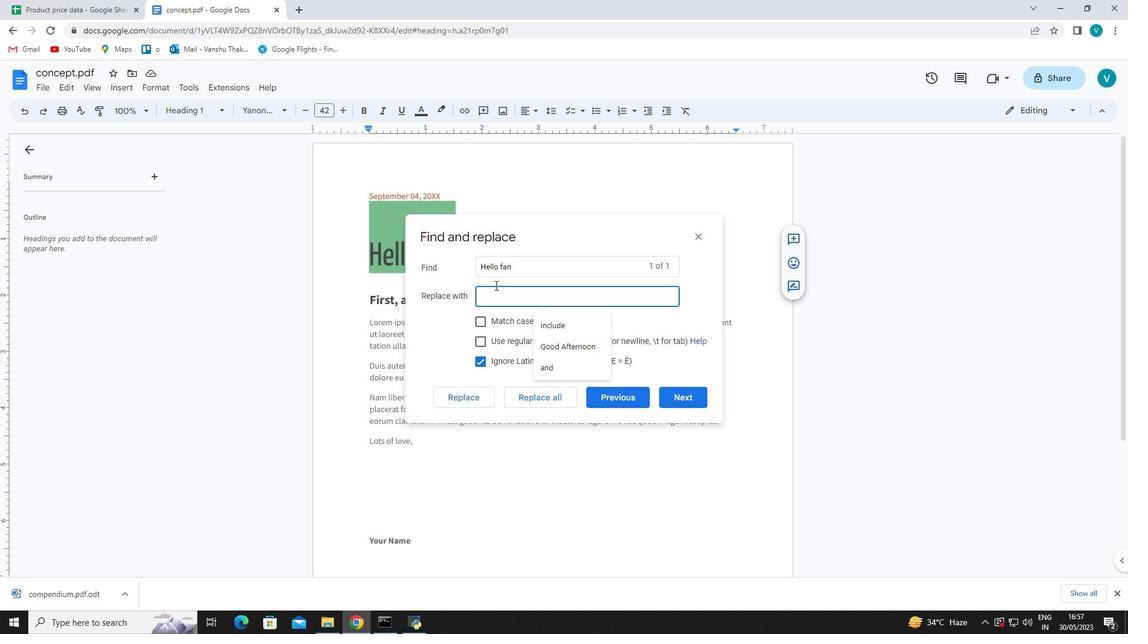 
Action: Key pressed <Key.shift>He
Screenshot: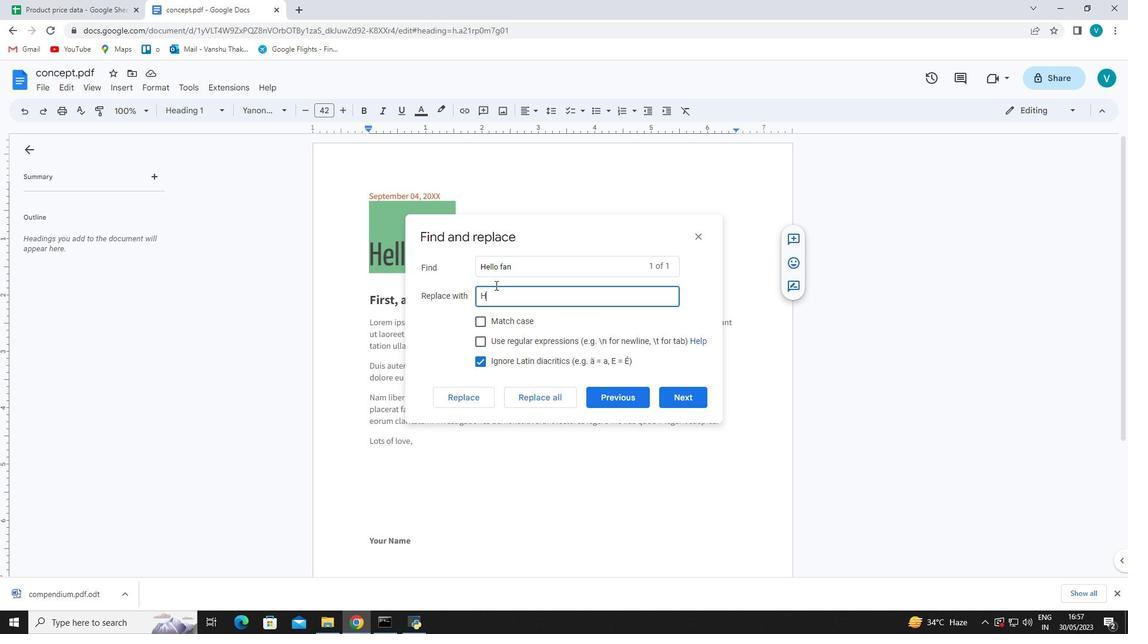 
Action: Mouse moved to (496, 267)
Screenshot: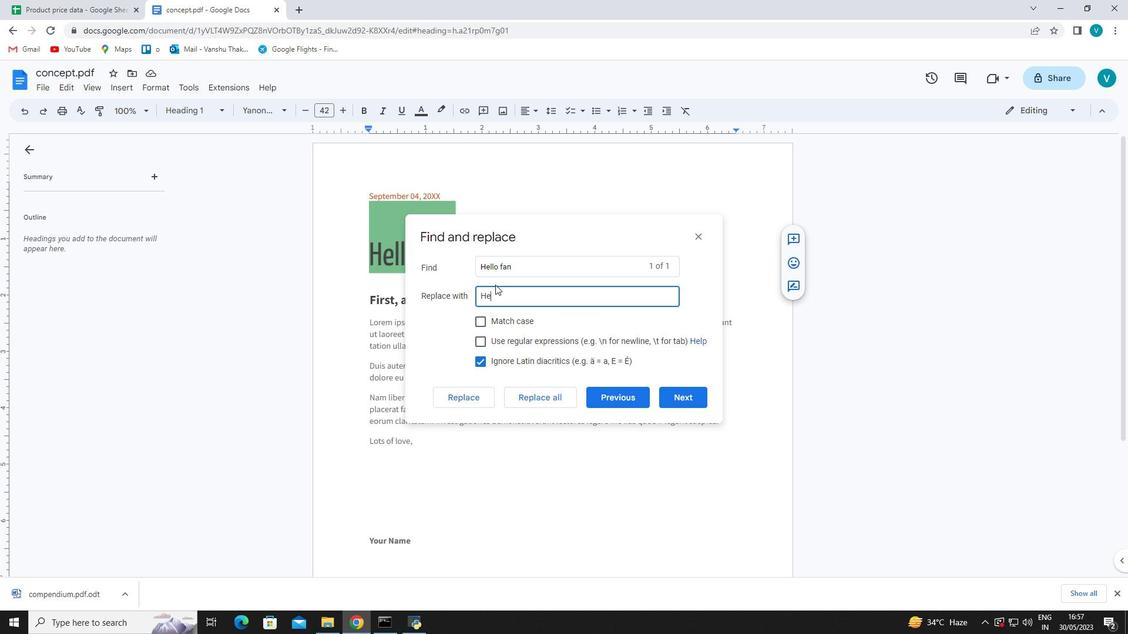 
Action: Key pressed llo
Screenshot: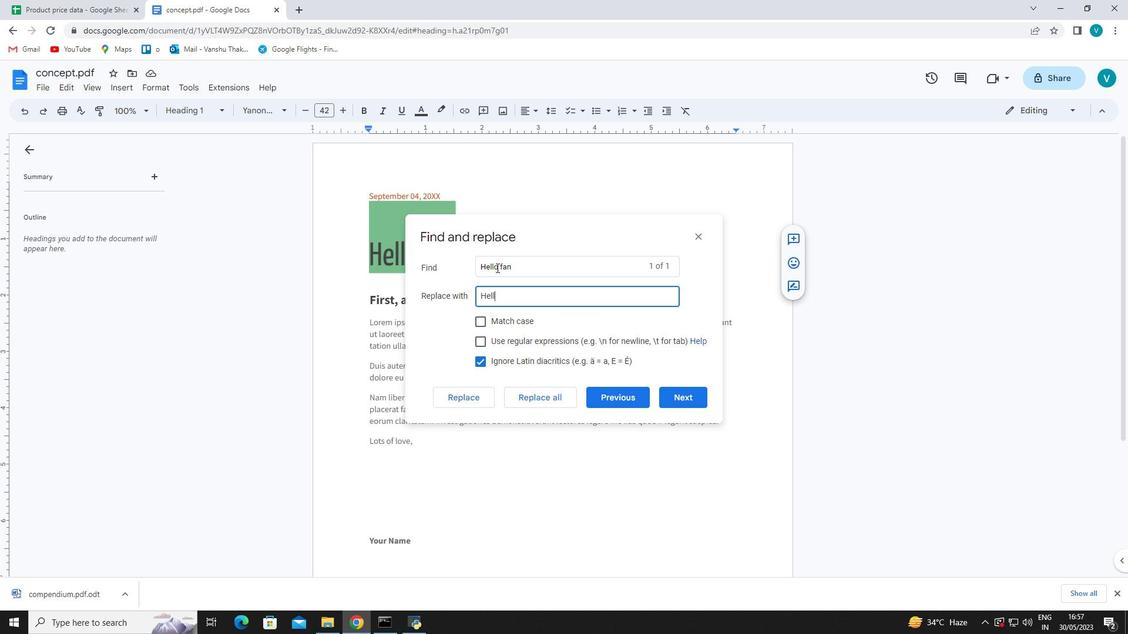 
Action: Mouse moved to (480, 397)
Screenshot: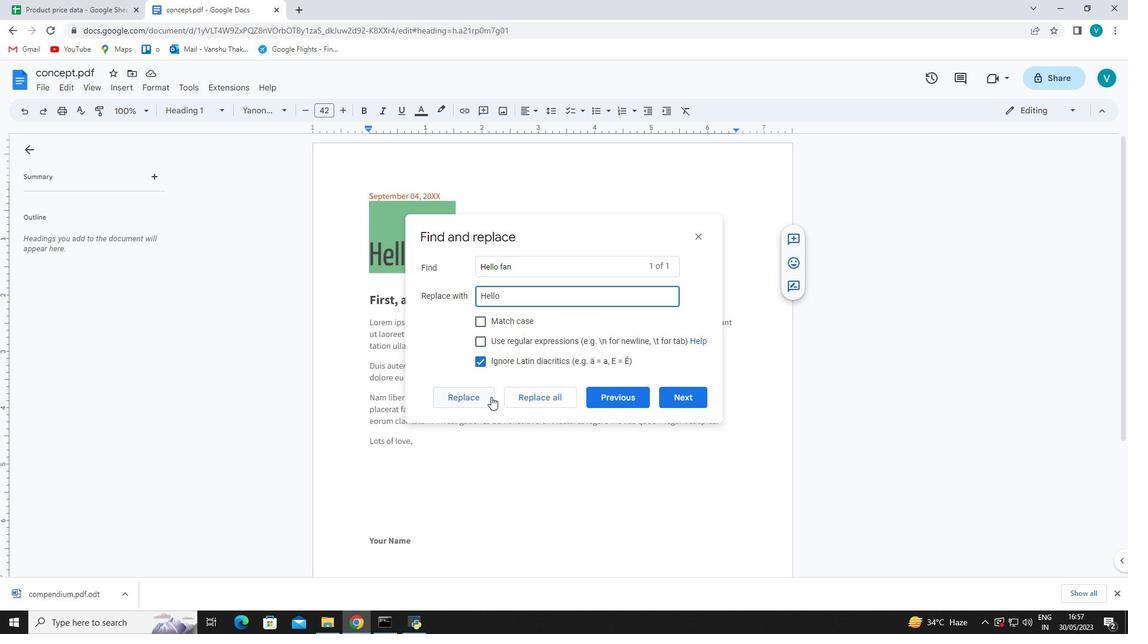 
Action: Mouse pressed left at (480, 397)
Screenshot: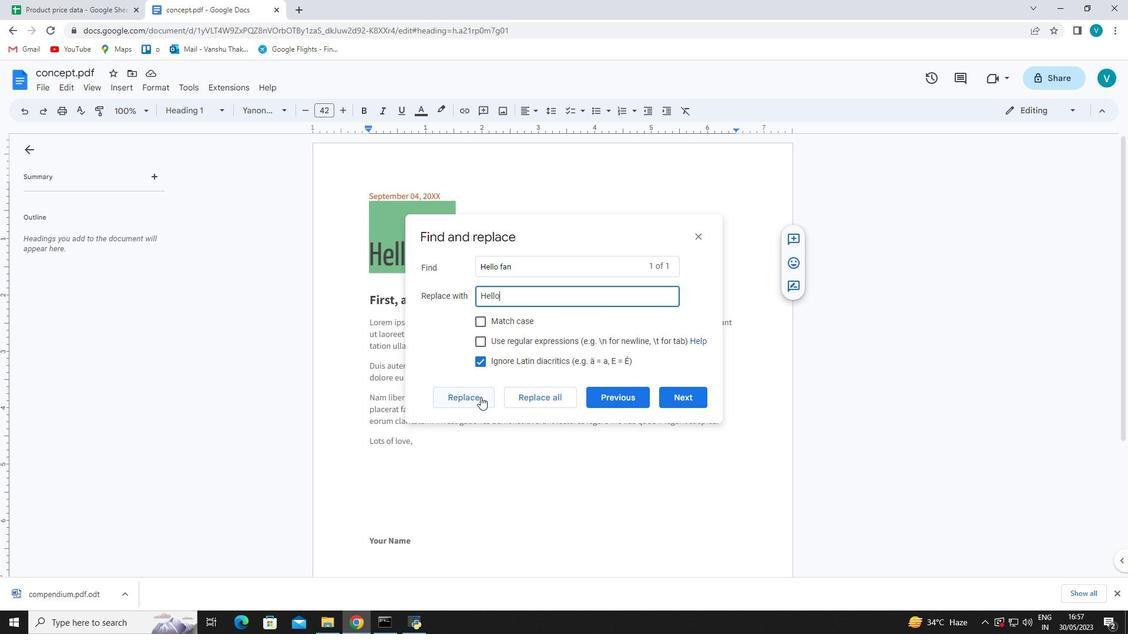 
Action: Mouse moved to (702, 237)
Screenshot: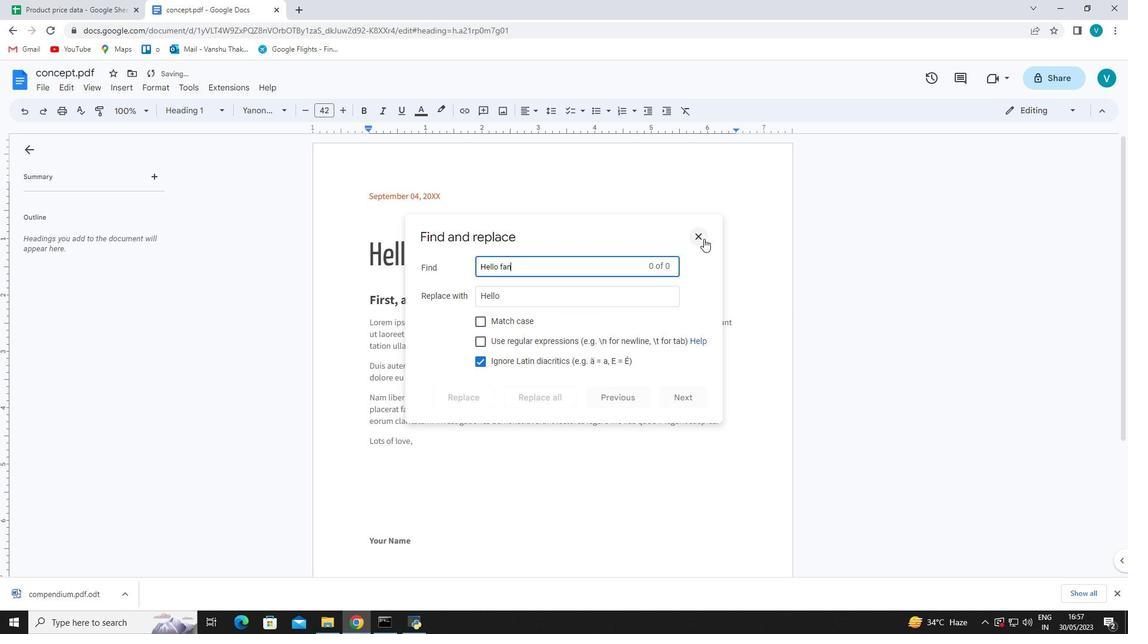
Action: Mouse pressed left at (702, 237)
Screenshot: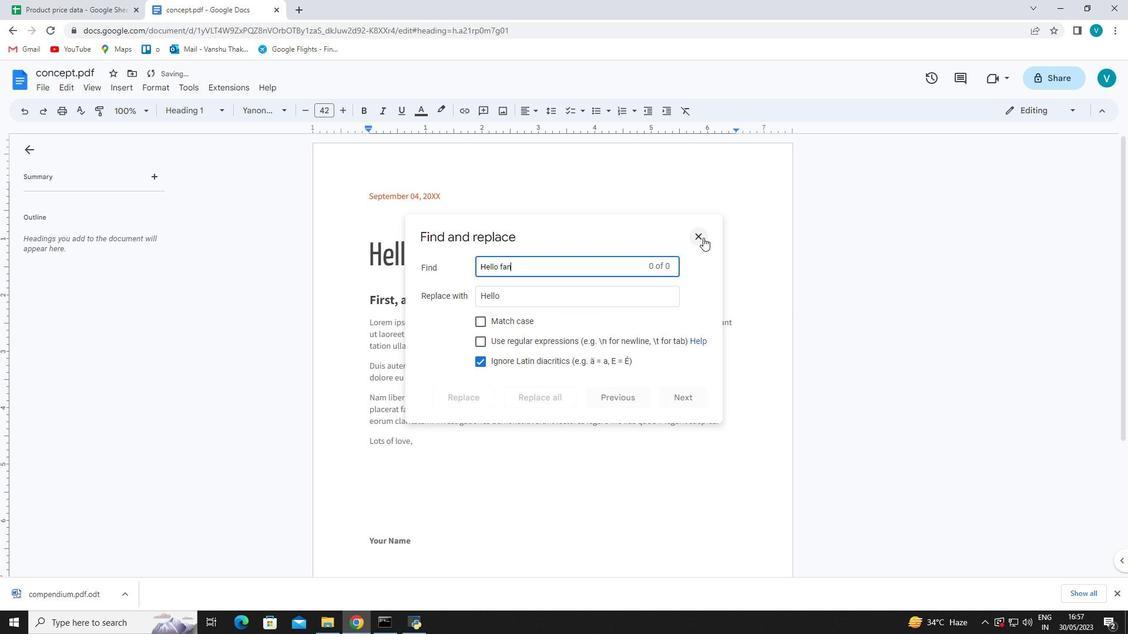 
Action: Mouse moved to (367, 196)
Screenshot: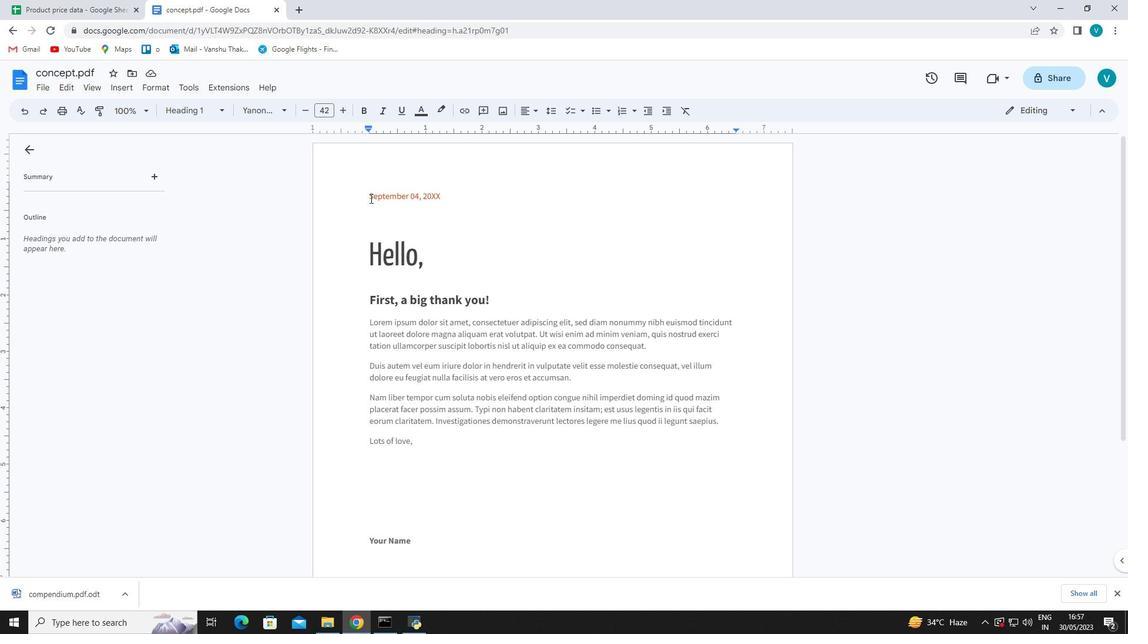 
Action: Mouse pressed left at (367, 196)
Screenshot: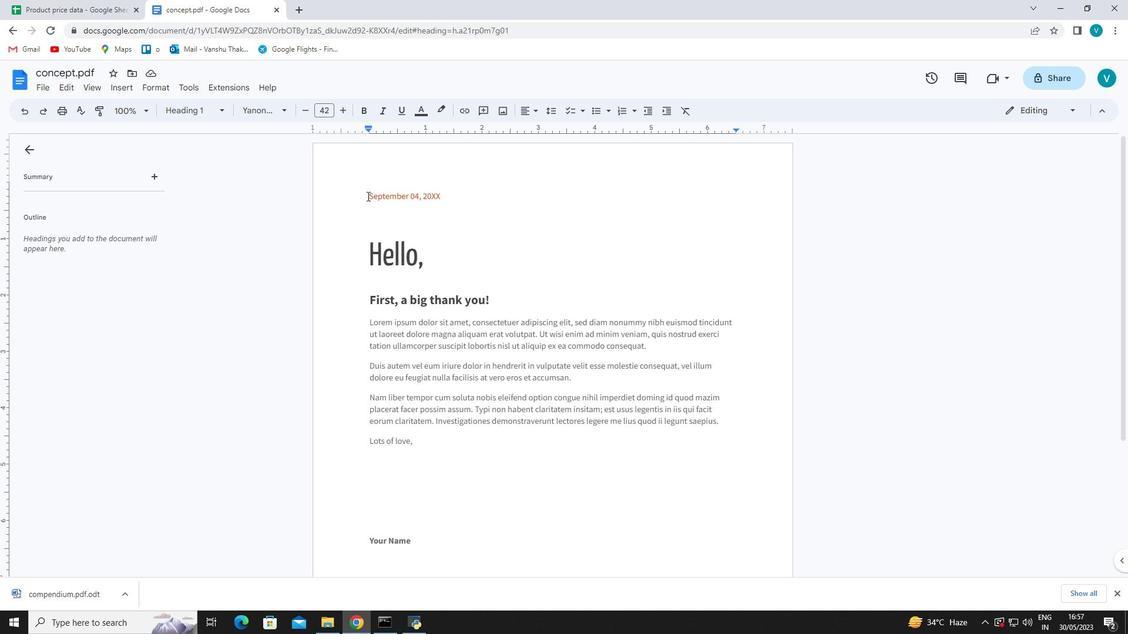 
Action: Mouse moved to (447, 195)
Screenshot: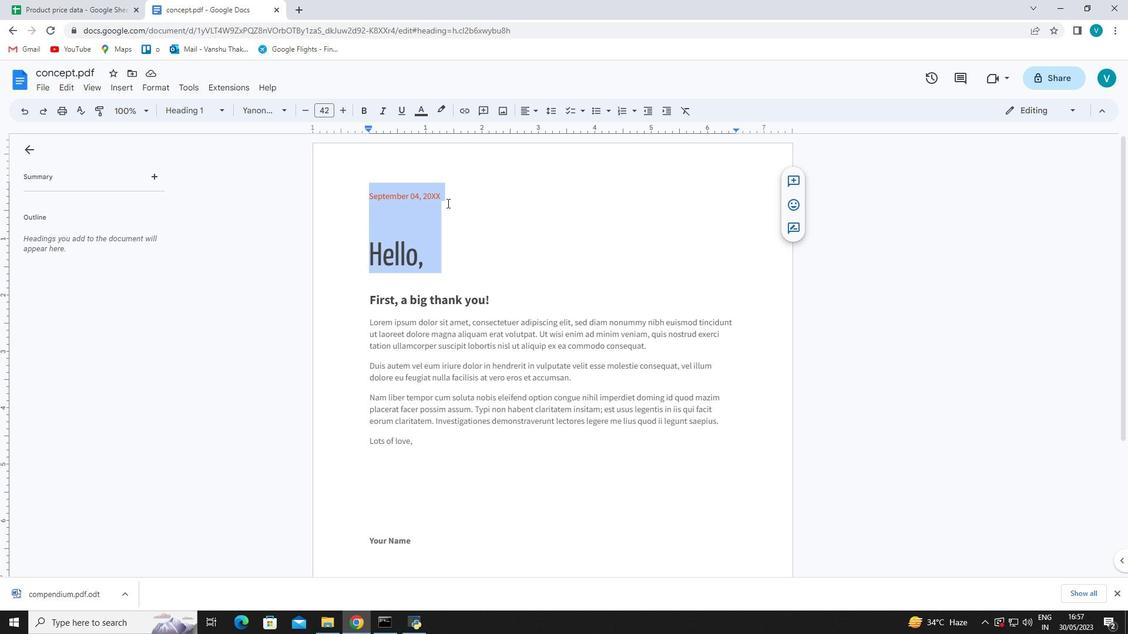 
Action: Key pressed 1
Screenshot: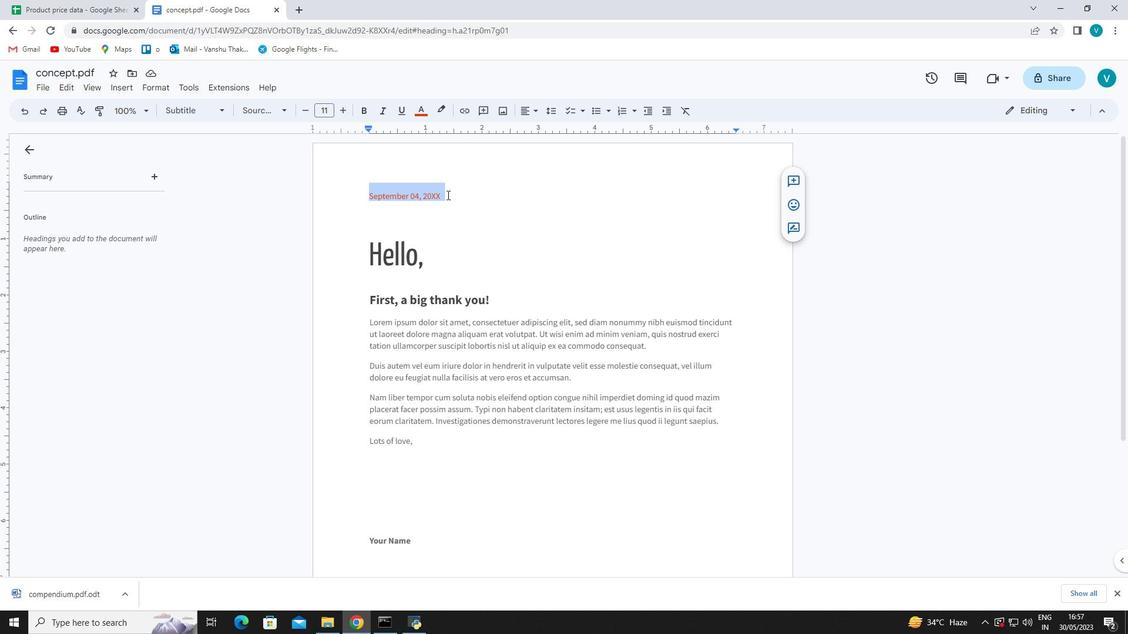 
Action: Mouse moved to (447, 193)
Screenshot: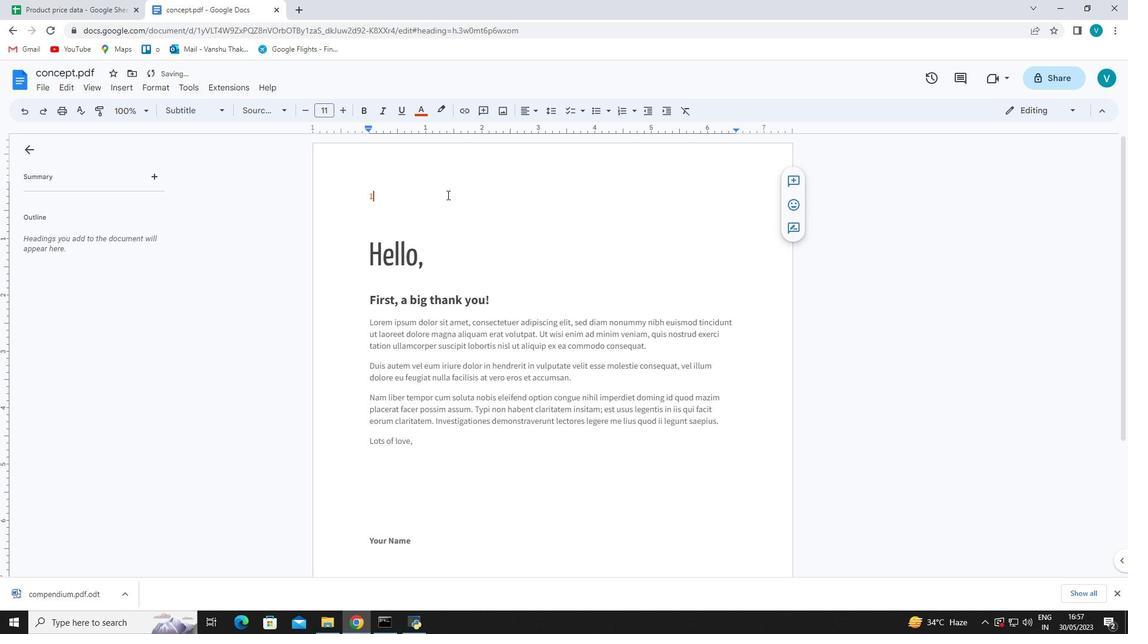 
Action: Key pressed 9
Screenshot: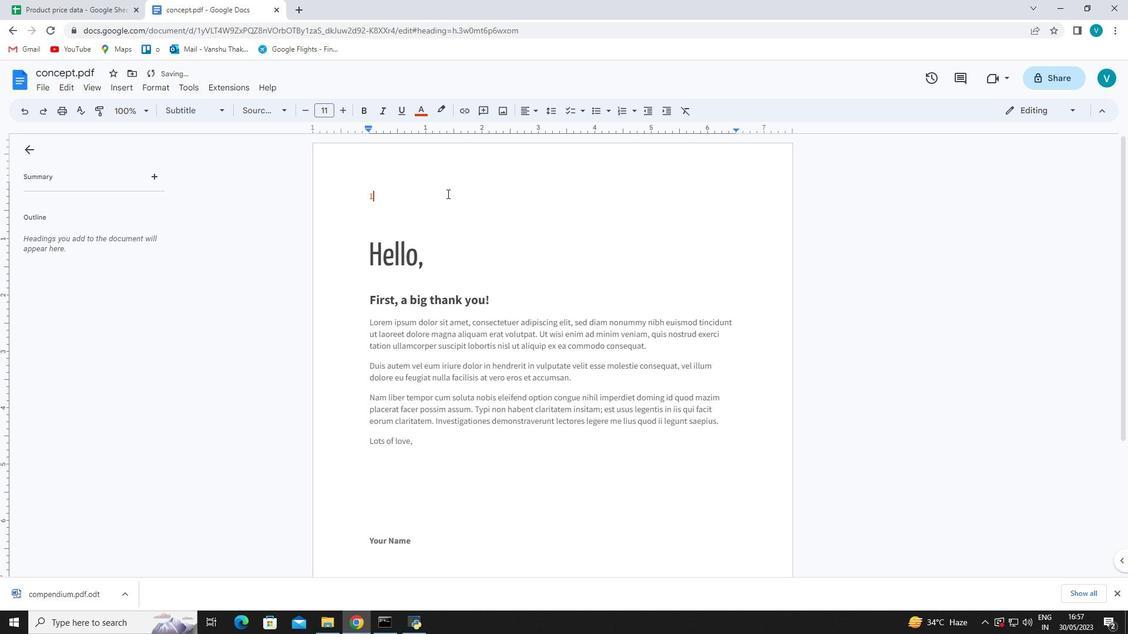 
Action: Mouse moved to (445, 189)
Screenshot: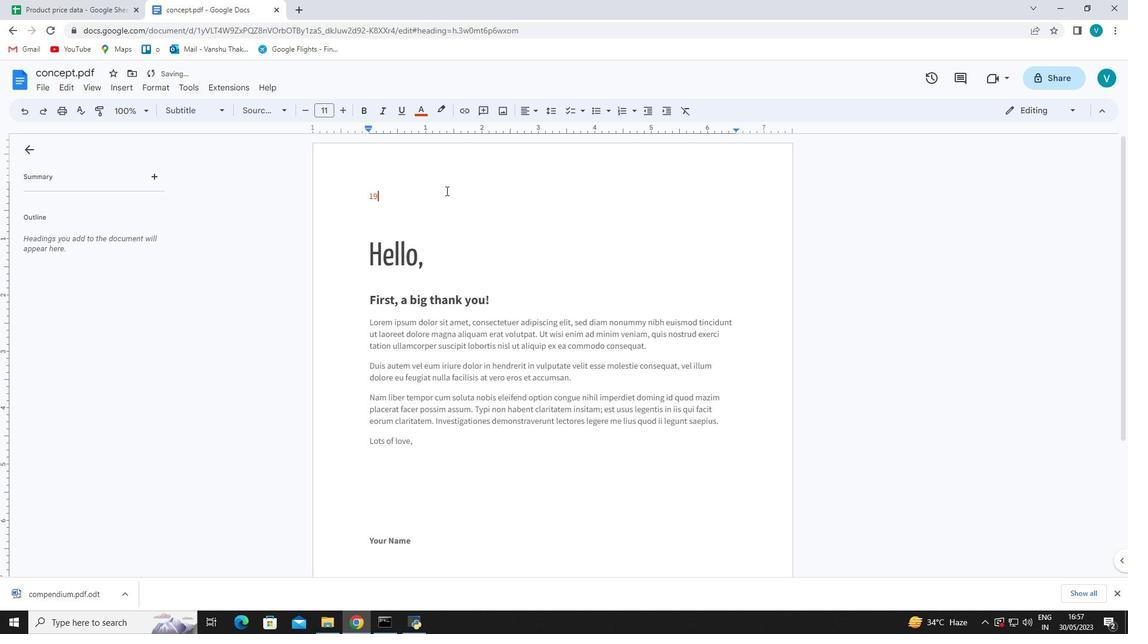 
Action: Key pressed <Key.space><Key.shift><Key.shift><Key.shift><Key.shift>November,<Key.space>2023
Screenshot: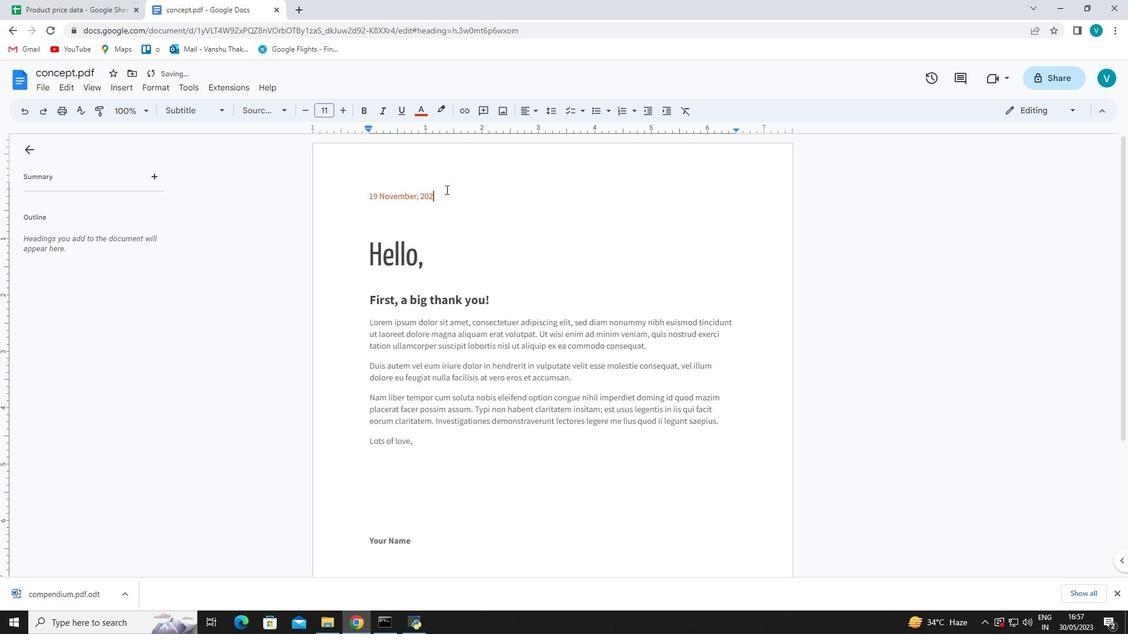 
Action: Mouse moved to (369, 319)
Screenshot: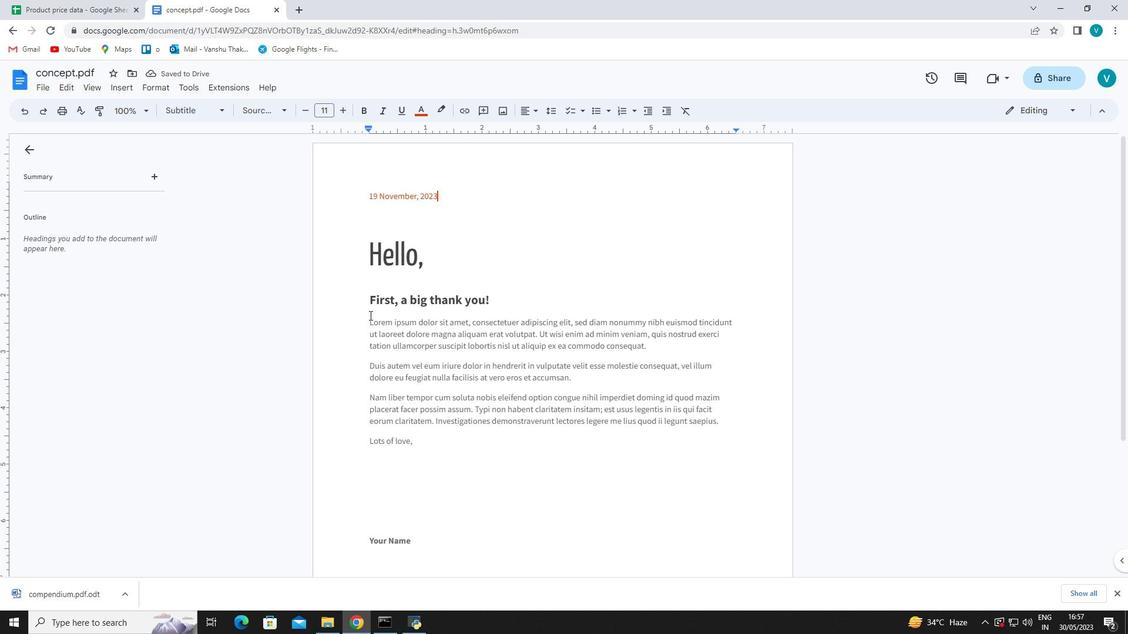 
Action: Mouse pressed left at (369, 319)
Screenshot: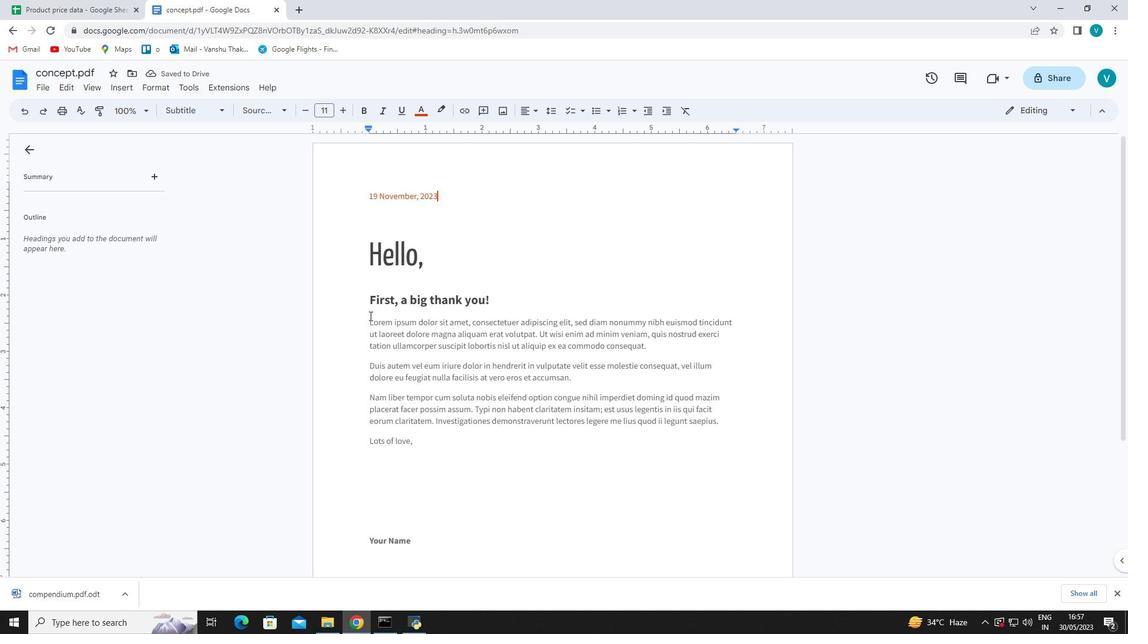 
Action: Mouse moved to (512, 388)
Screenshot: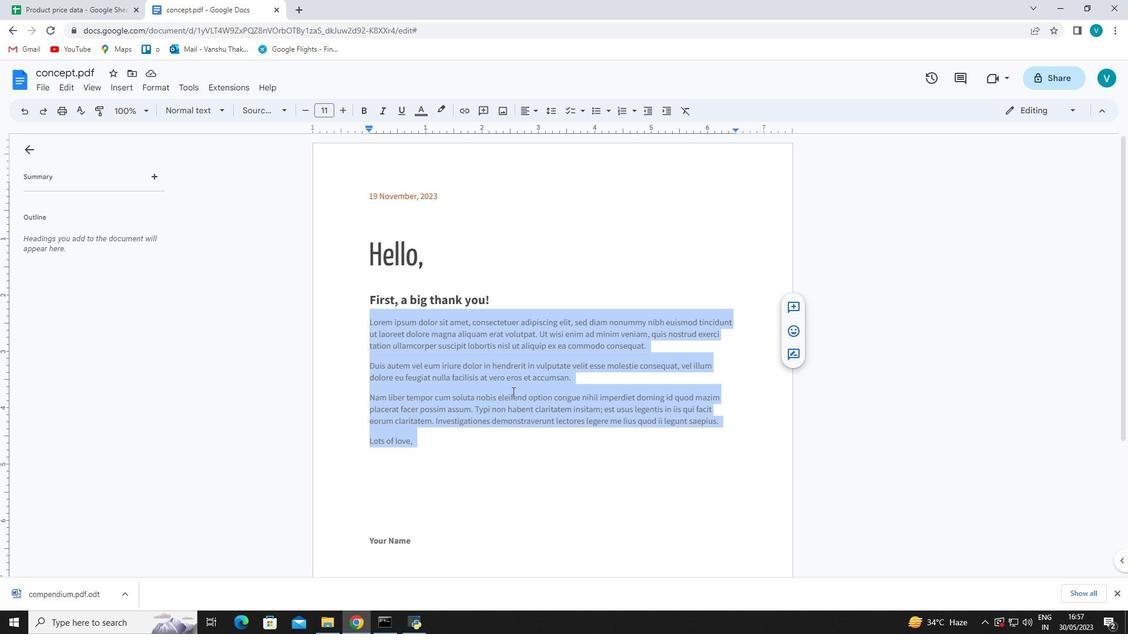 
Action: Key pressed <Key.backspace>
Screenshot: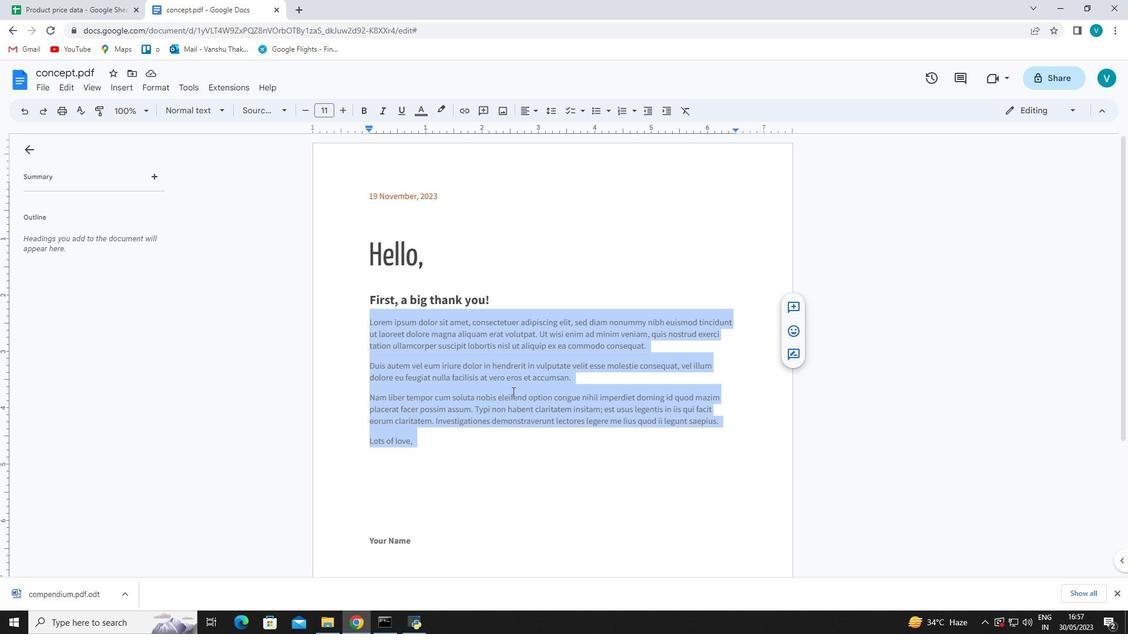 
Action: Mouse moved to (368, 293)
Screenshot: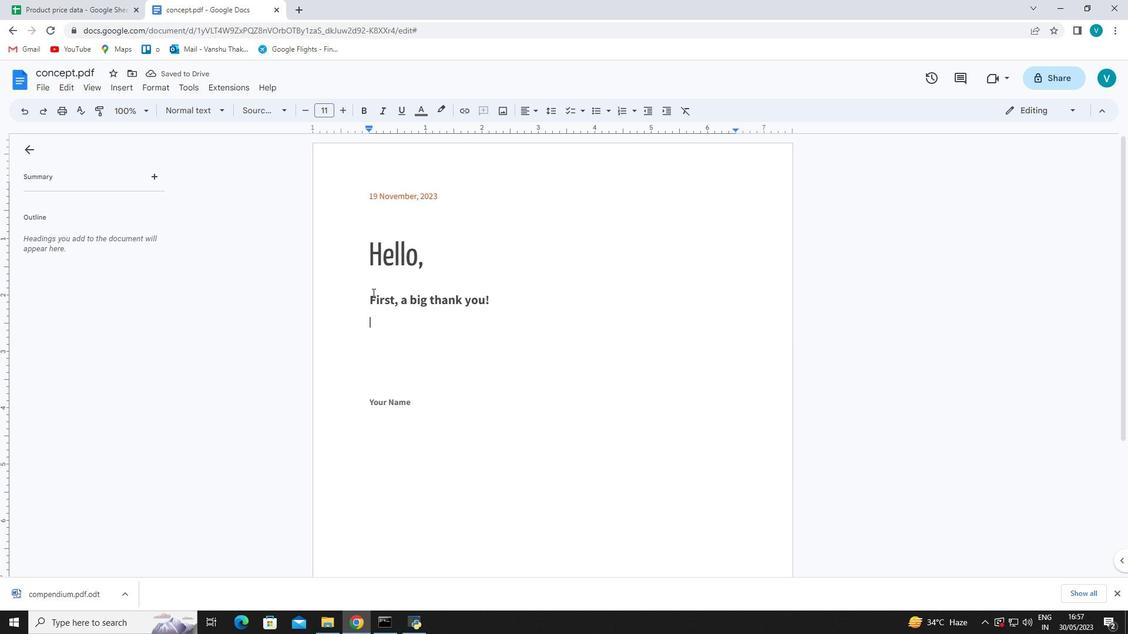 
Action: Mouse pressed left at (368, 293)
Screenshot: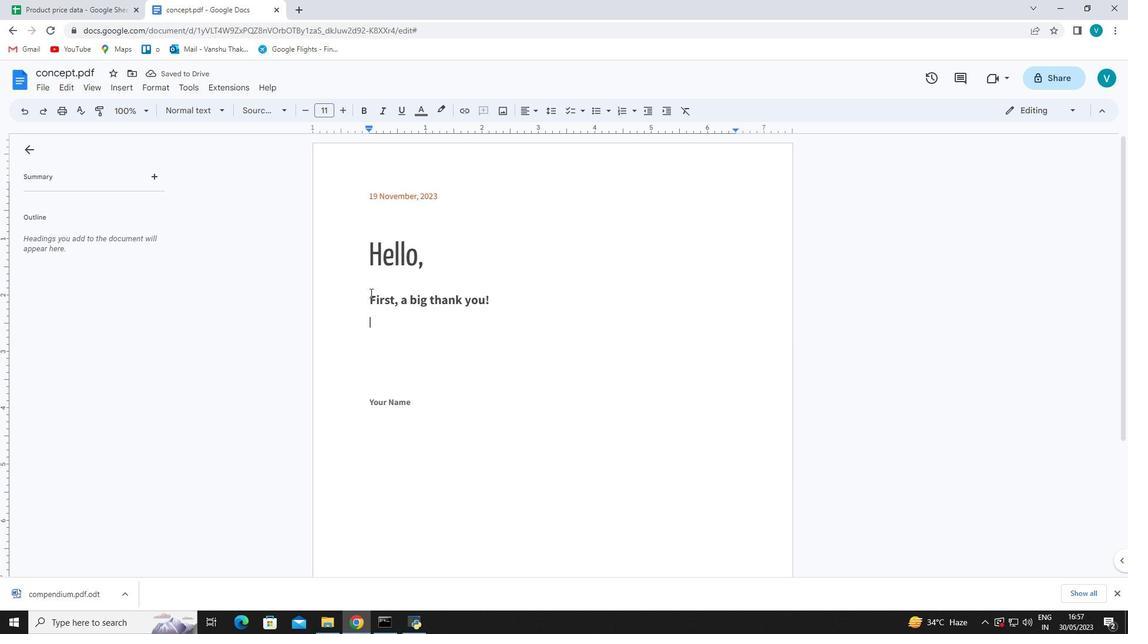 
Action: Mouse moved to (495, 298)
Screenshot: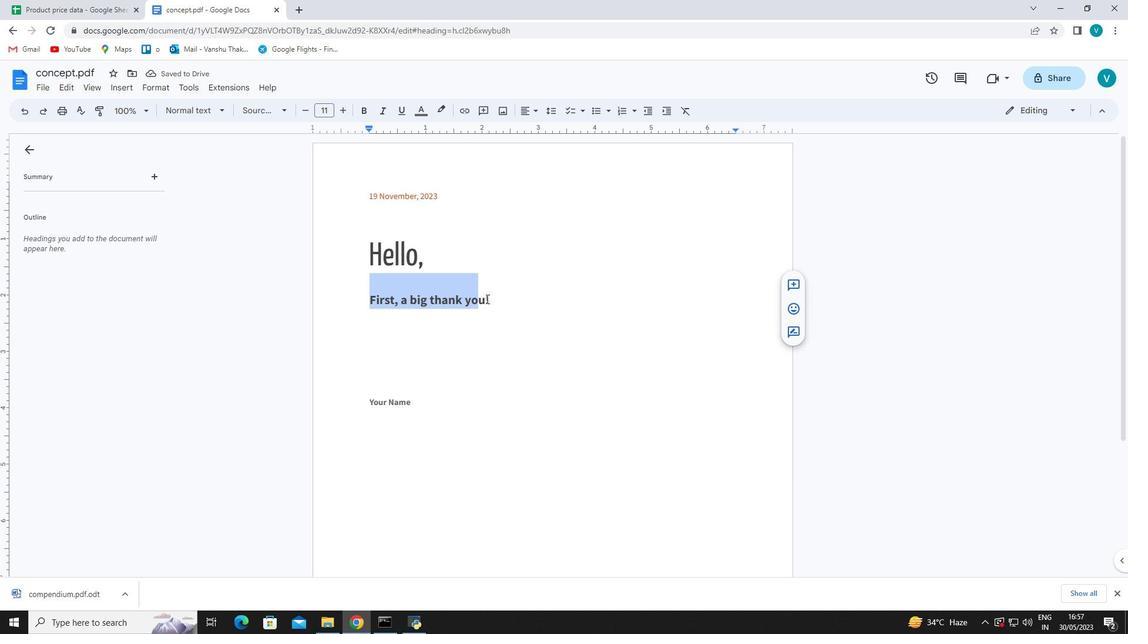 
Action: Key pressed <Key.backspace>t<Key.backspace><Key.shift>Thank<Key.space>you<Key.space>so<Key.space>much<Key.space>for<Key.space>your<Key.space>generous<Key.space>gift.<Key.space><Key.shift>Your<Key.space>thoughtfulness<Key.space>and<Key.space>support<Key.space>mean<Key.space>the<Key.space>world<Key.space>to<Key.space>me.<Key.space><Key.shift>I'm<Key.space>truly<Key.space>grateful<Key.space>for<Key.space>your<Key.space>kindness.
Screenshot: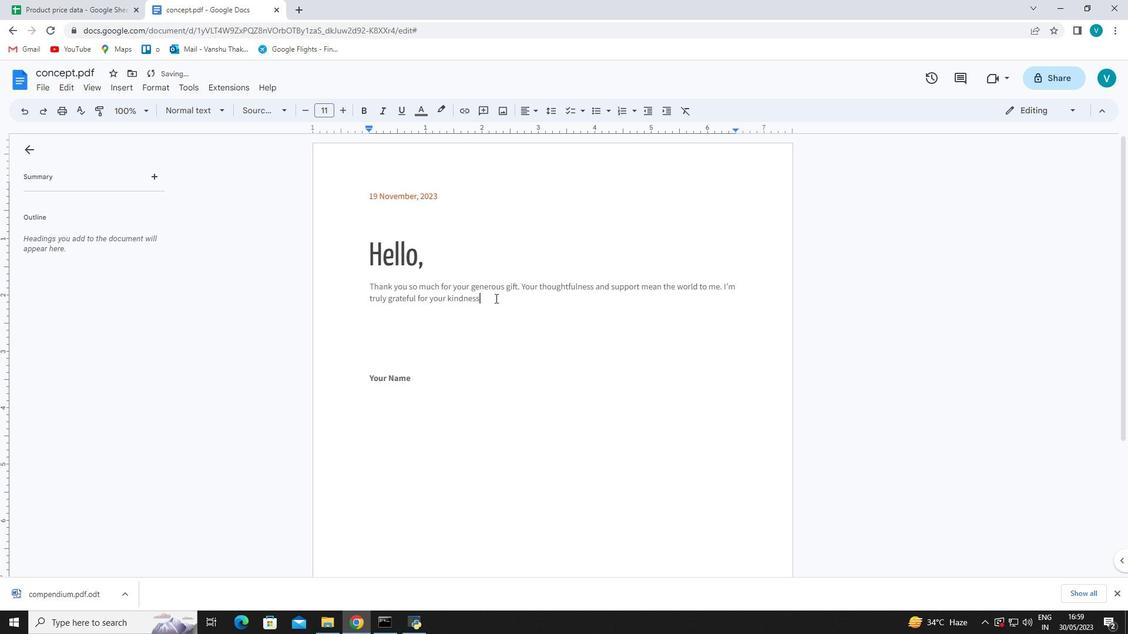 
Action: Mouse moved to (493, 306)
Screenshot: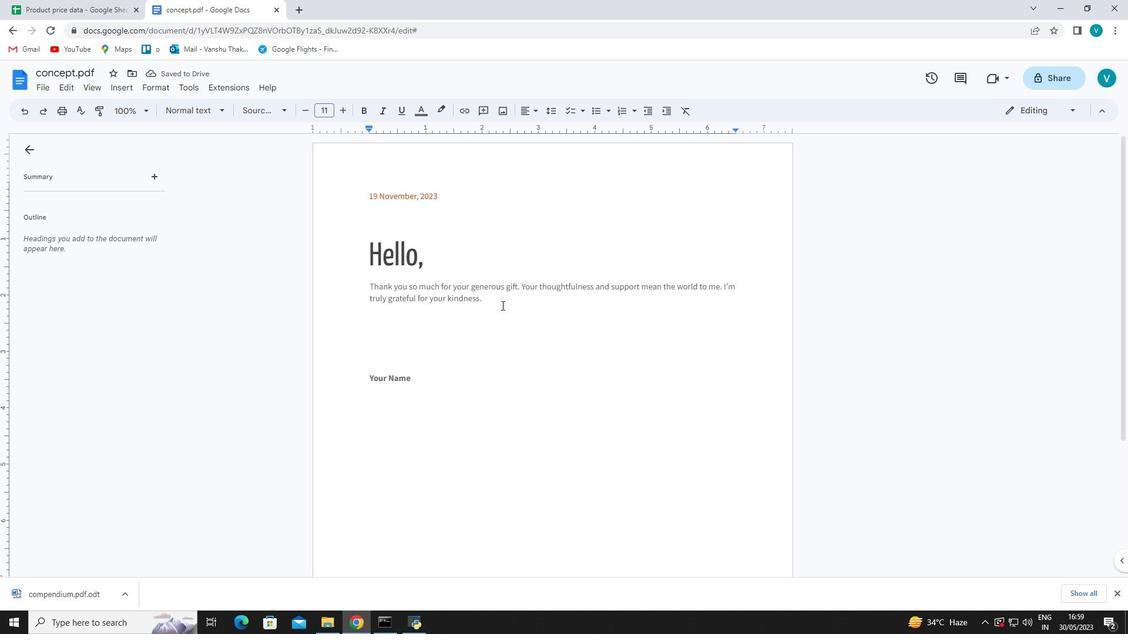 
Action: Mouse pressed left at (493, 306)
Screenshot: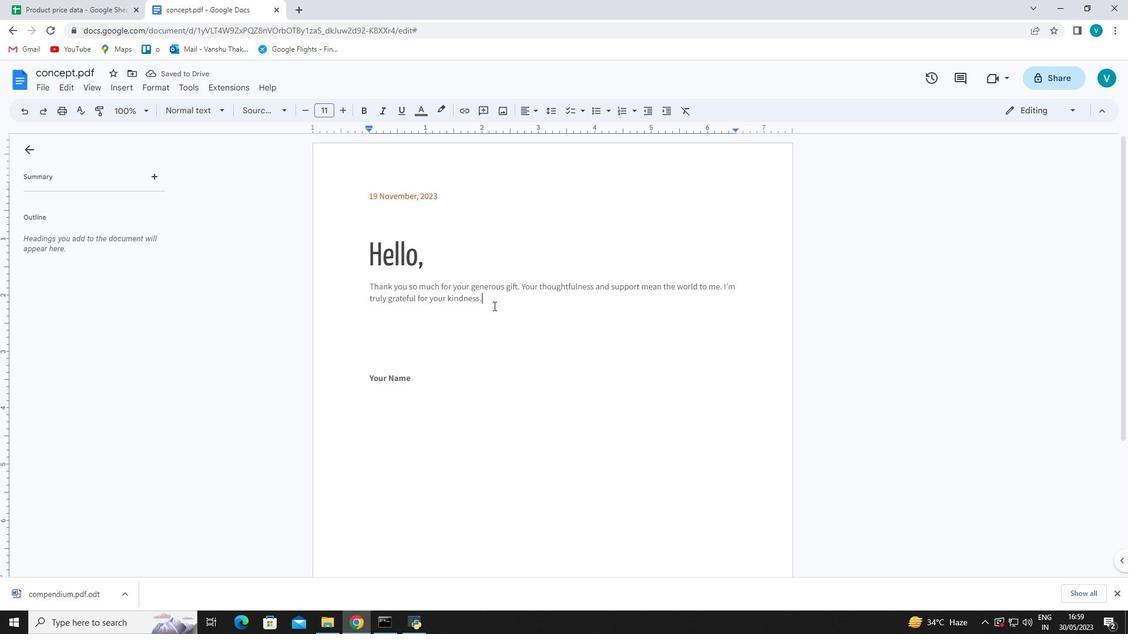 
Action: Mouse moved to (267, 111)
Screenshot: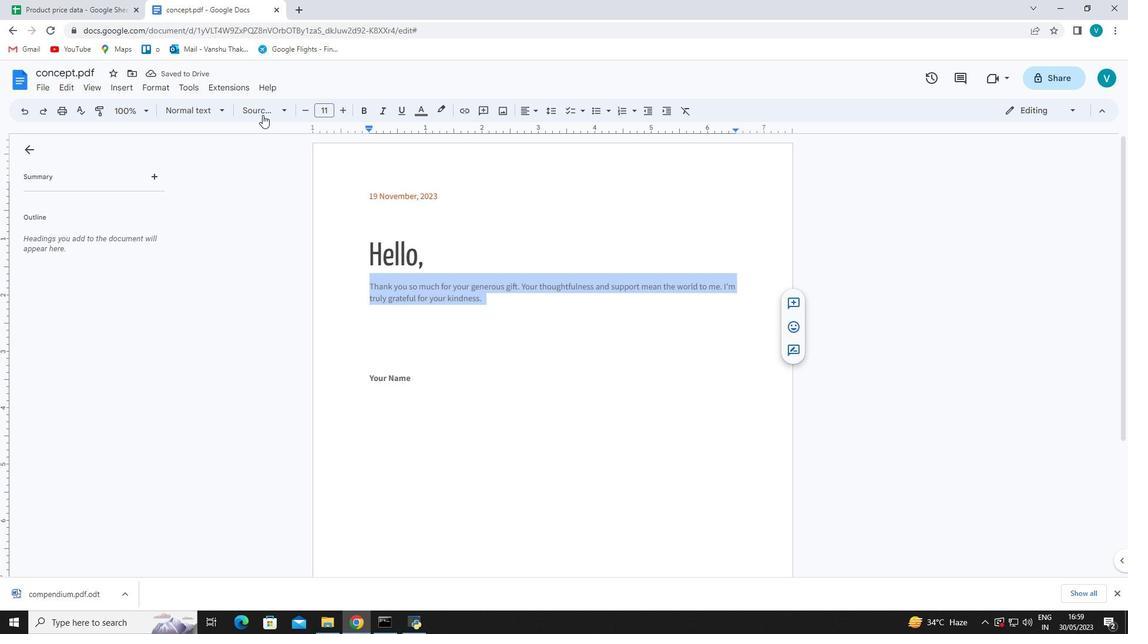 
Action: Mouse pressed left at (267, 111)
Screenshot: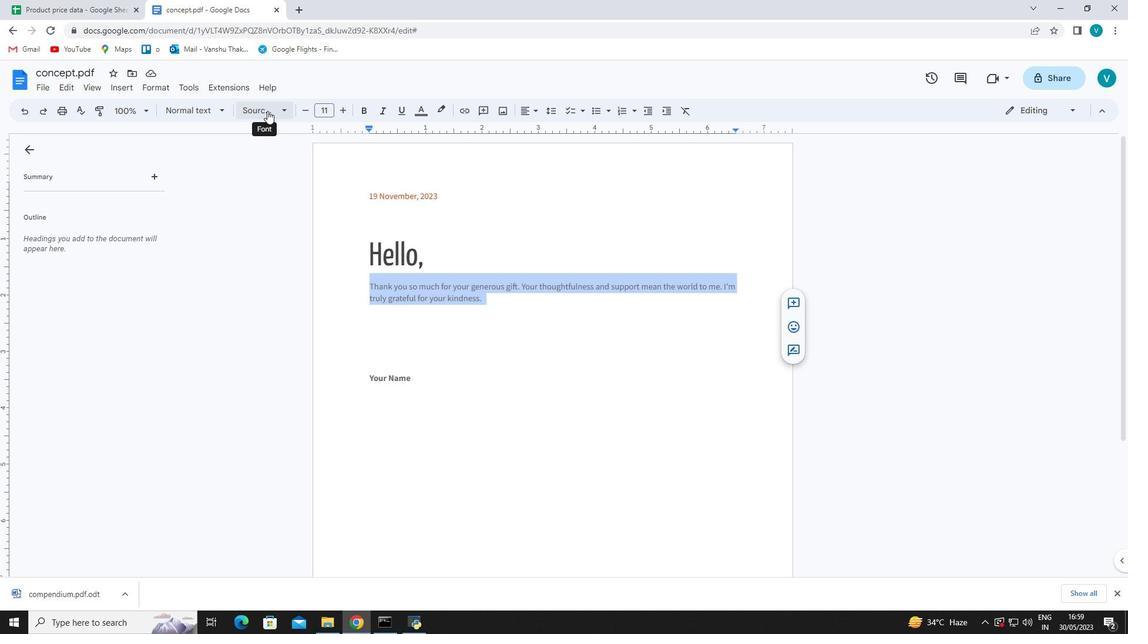 
Action: Mouse moved to (317, 354)
Screenshot: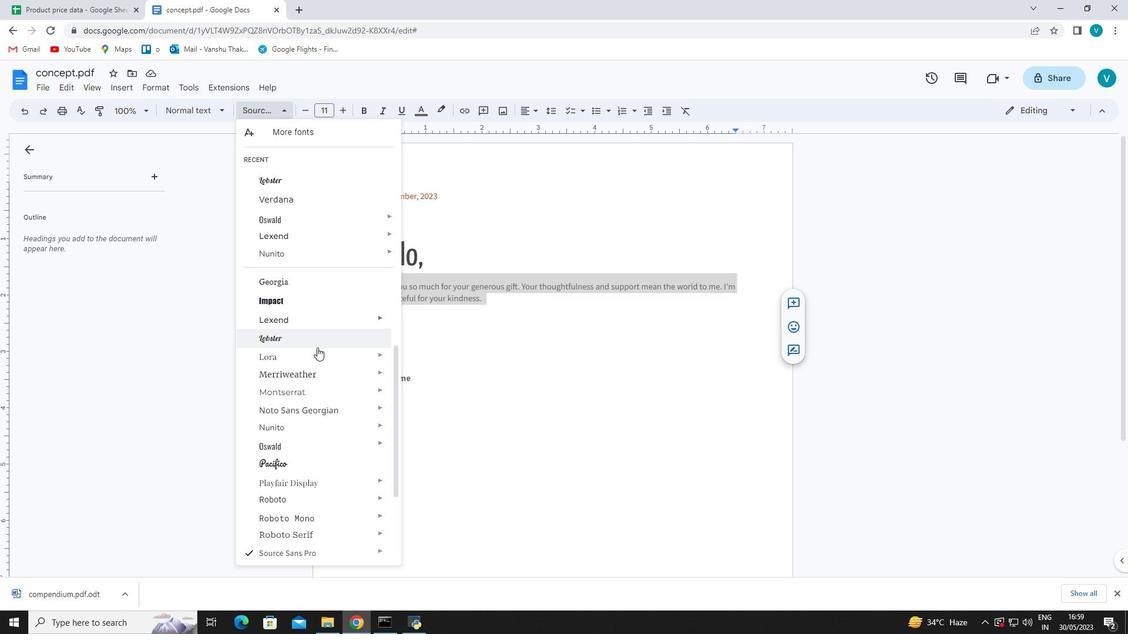 
Action: Mouse scrolled (317, 353) with delta (0, 0)
Screenshot: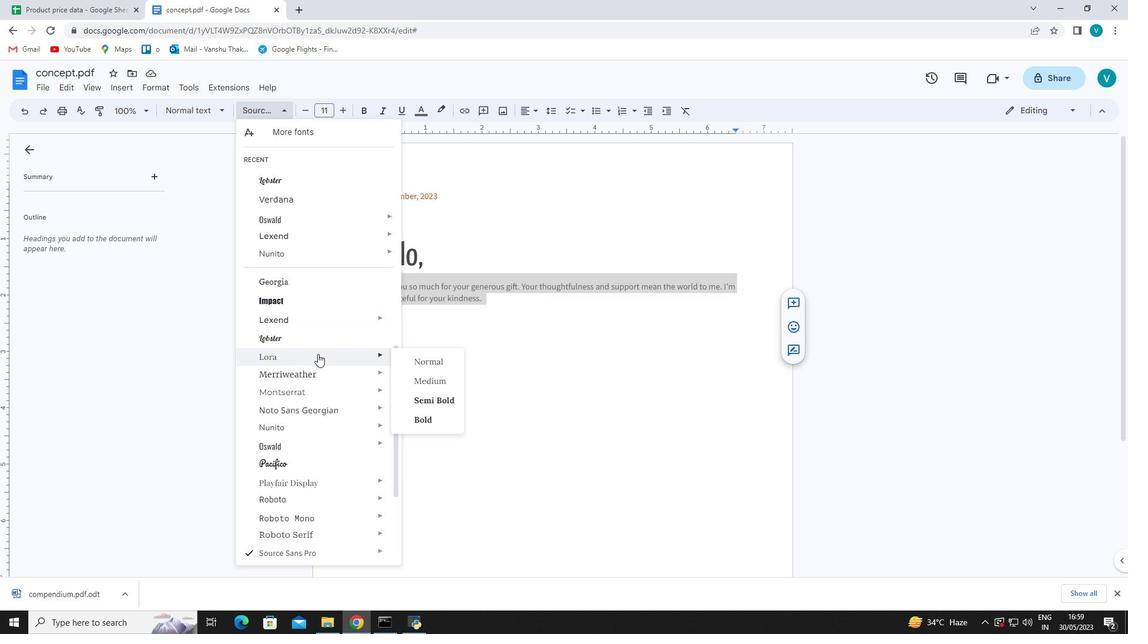 
Action: Mouse scrolled (317, 353) with delta (0, 0)
Screenshot: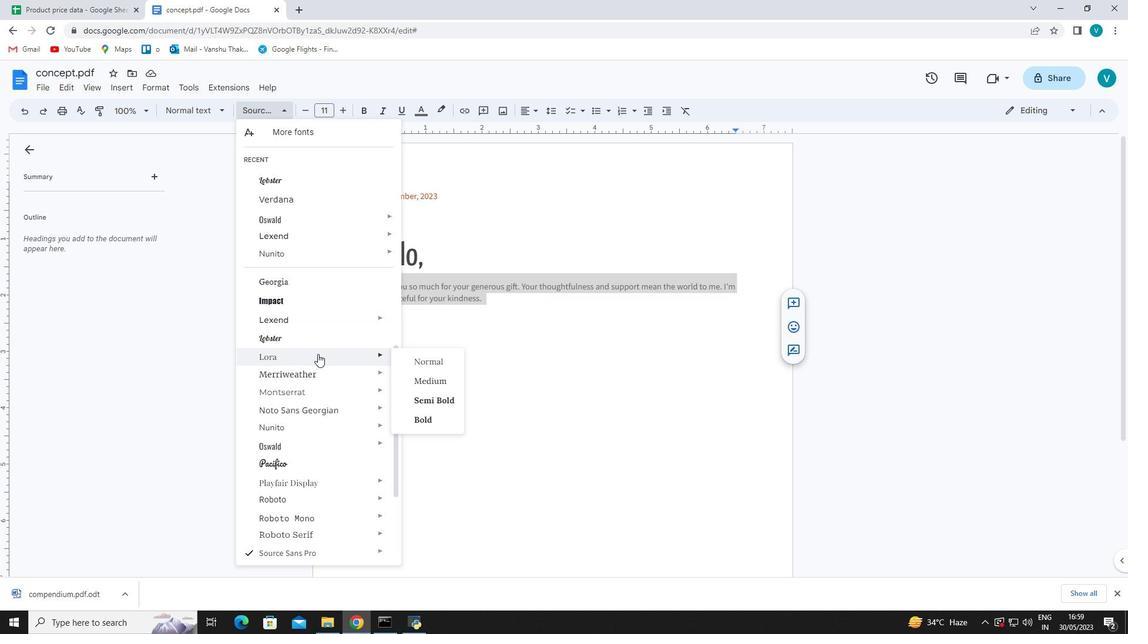 
Action: Mouse scrolled (317, 353) with delta (0, 0)
Screenshot: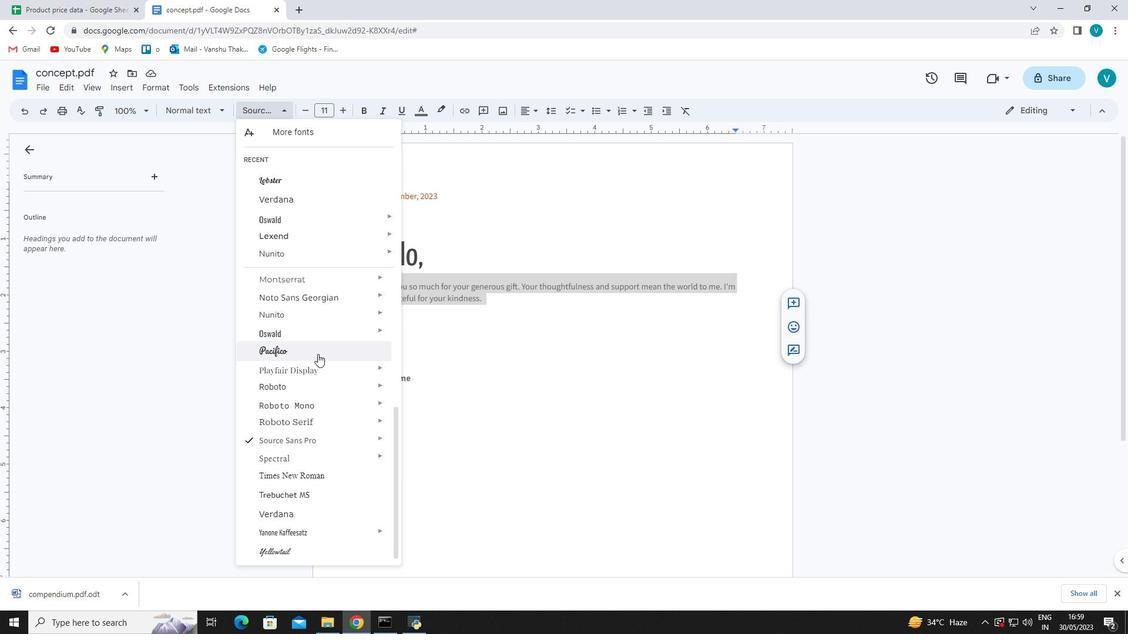 
Action: Mouse scrolled (317, 353) with delta (0, 0)
Screenshot: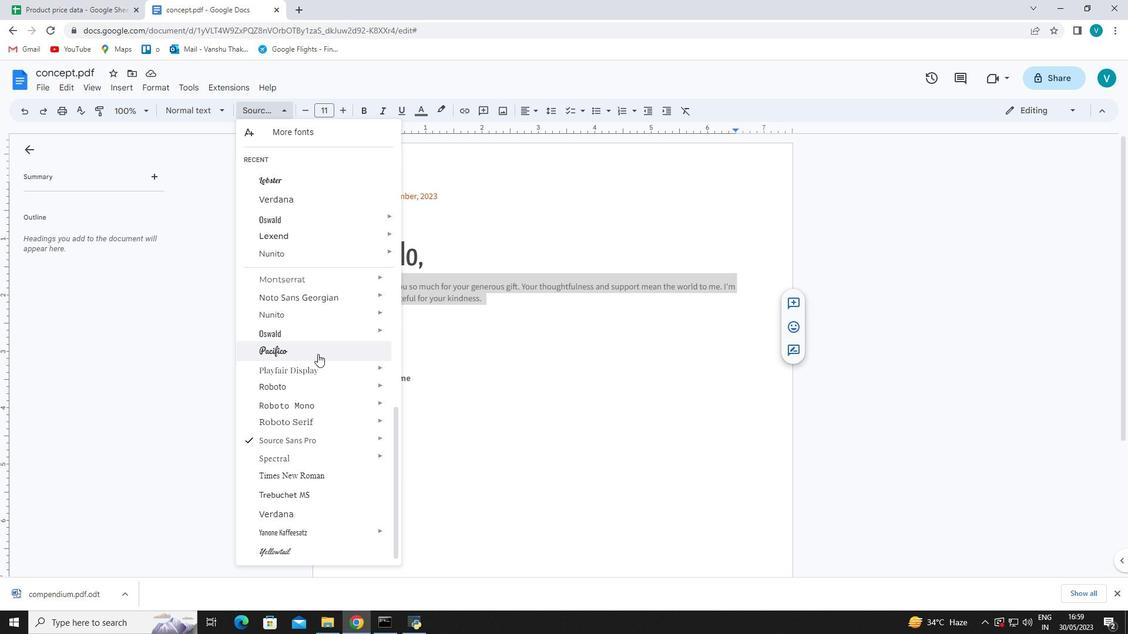 
Action: Mouse scrolled (317, 354) with delta (0, 0)
Screenshot: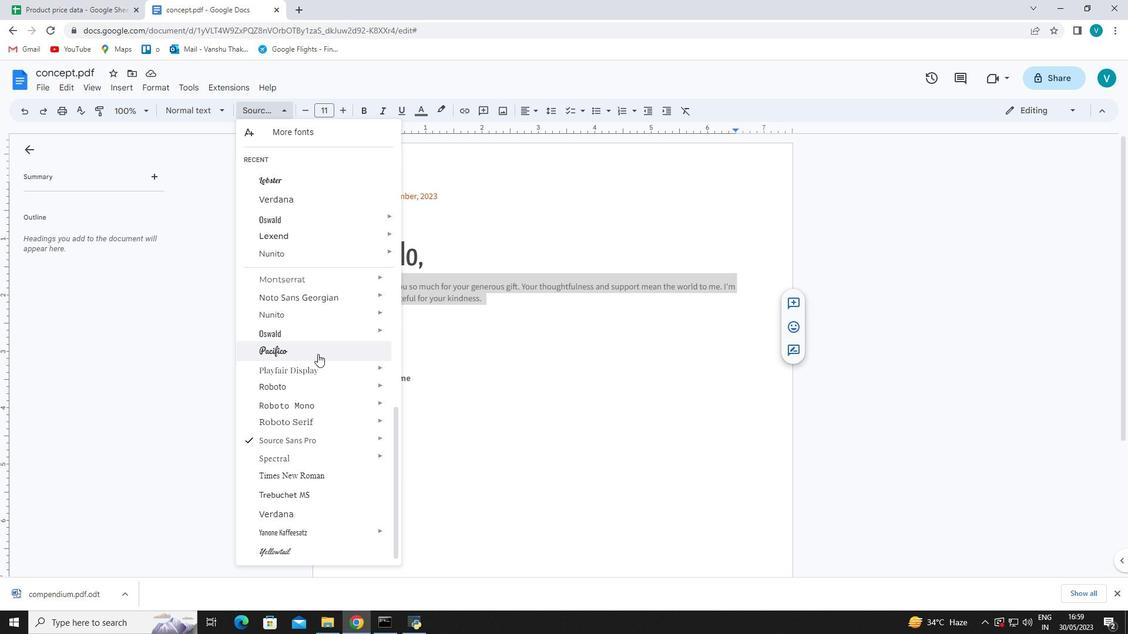 
Action: Mouse scrolled (317, 354) with delta (0, 0)
Screenshot: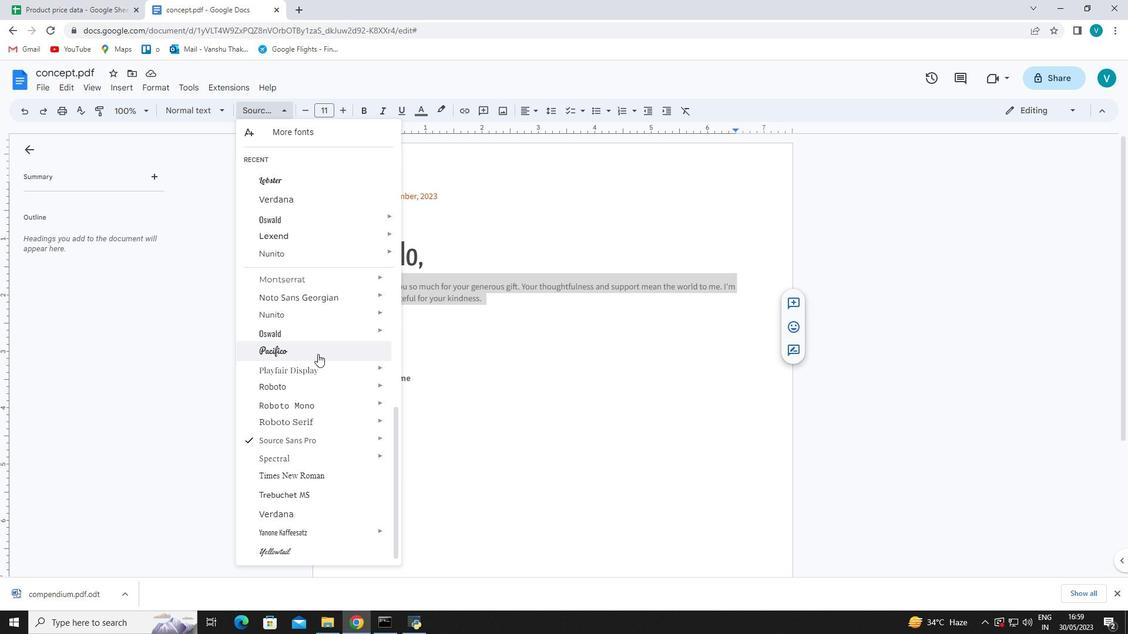 
Action: Mouse scrolled (317, 354) with delta (0, 0)
Screenshot: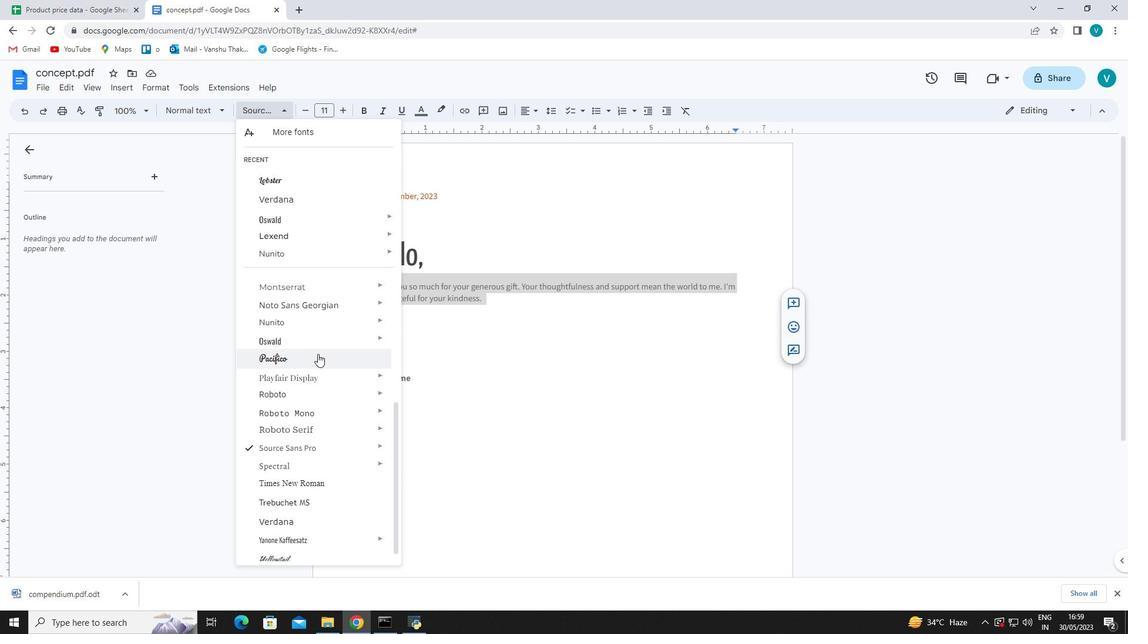 
Action: Mouse scrolled (317, 354) with delta (0, 0)
Screenshot: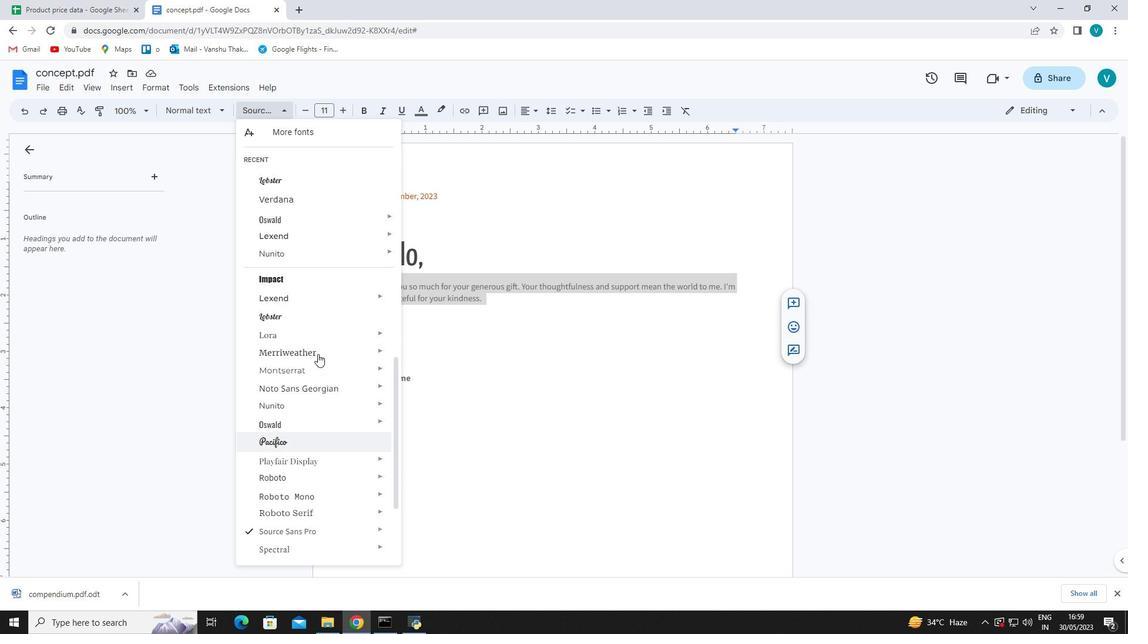 
Action: Mouse moved to (294, 296)
Screenshot: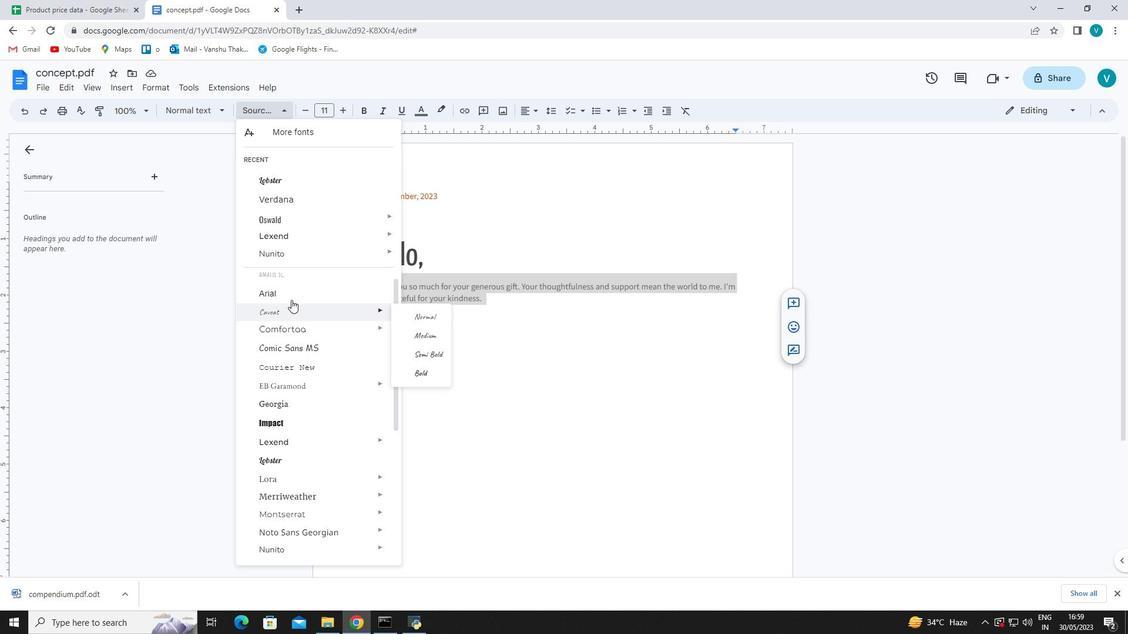 
Action: Mouse pressed left at (294, 296)
Screenshot: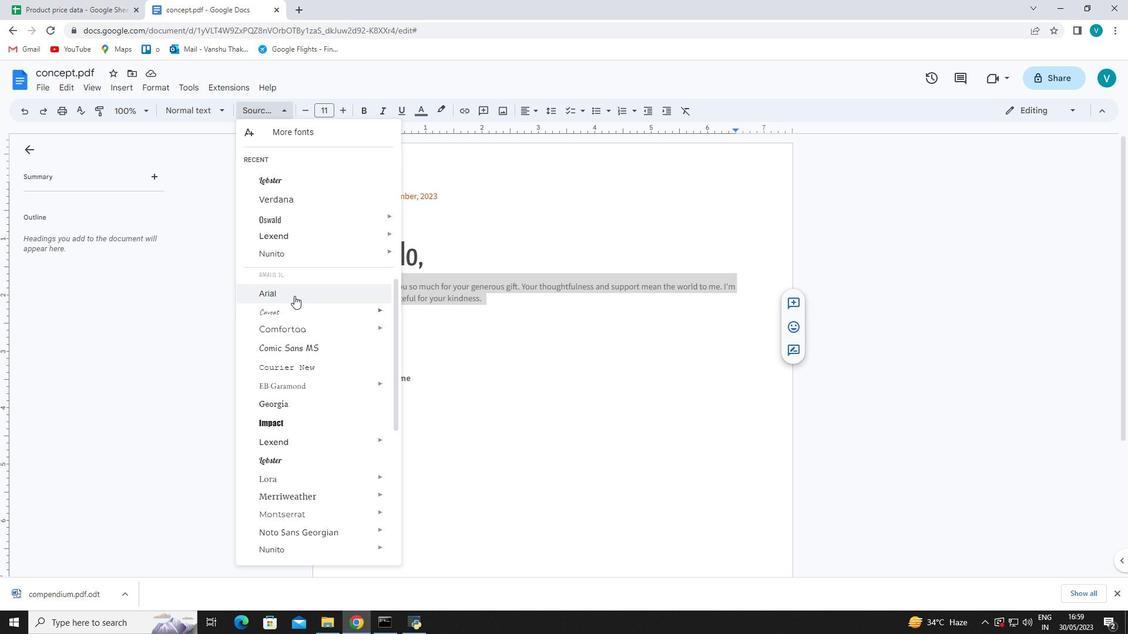 
Action: Mouse moved to (340, 111)
Screenshot: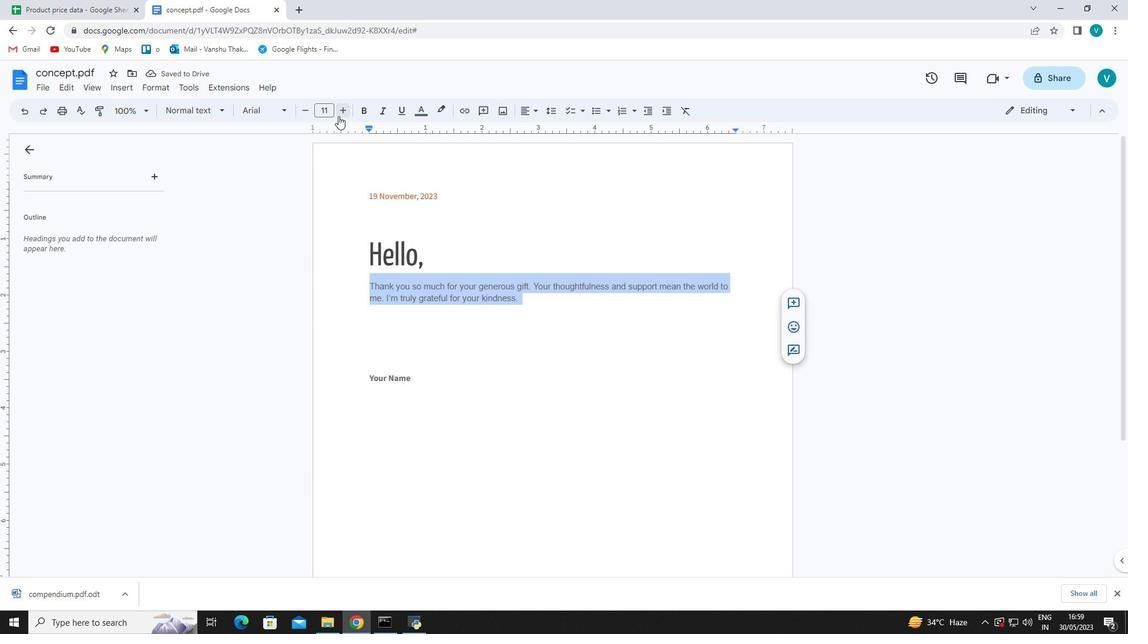 
Action: Mouse pressed left at (340, 111)
Screenshot: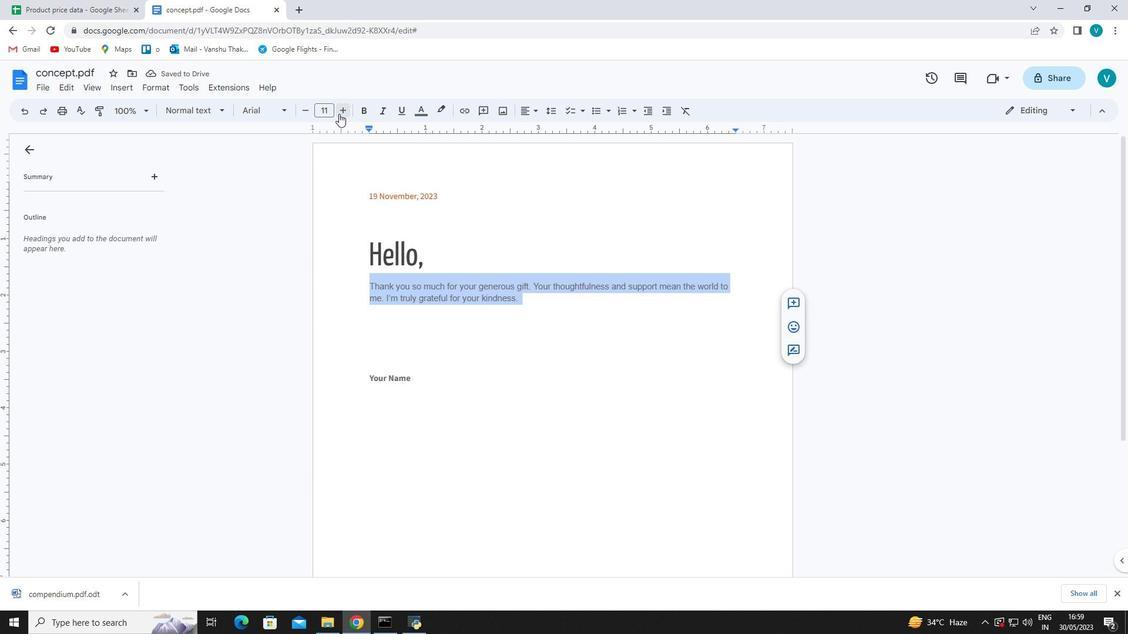 
Action: Mouse pressed left at (340, 111)
Screenshot: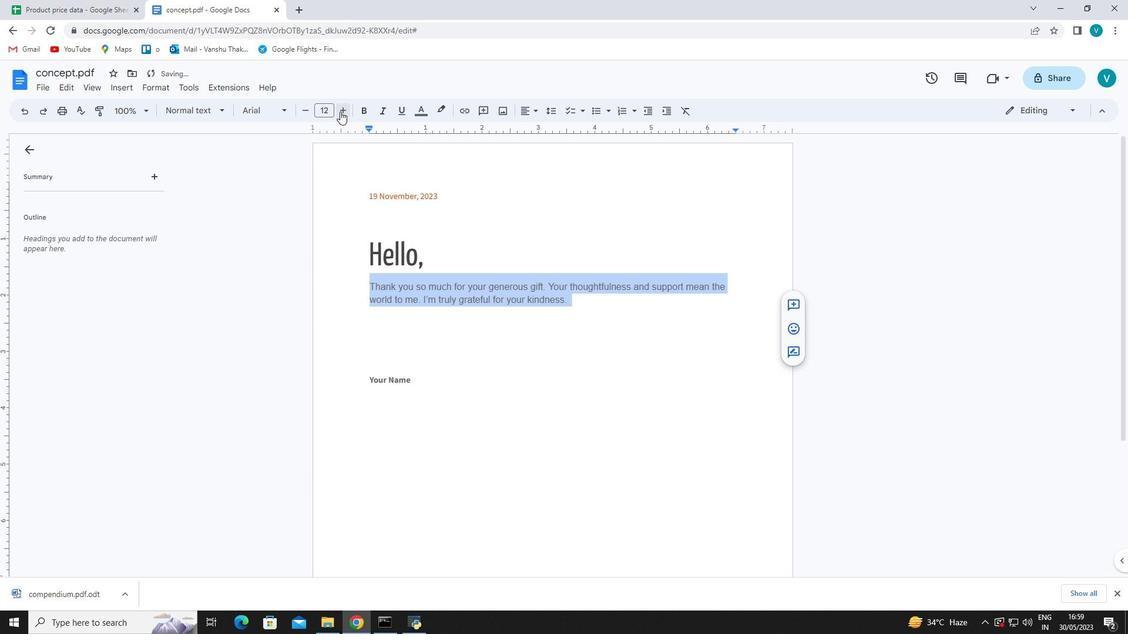 
Action: Mouse pressed left at (340, 111)
Screenshot: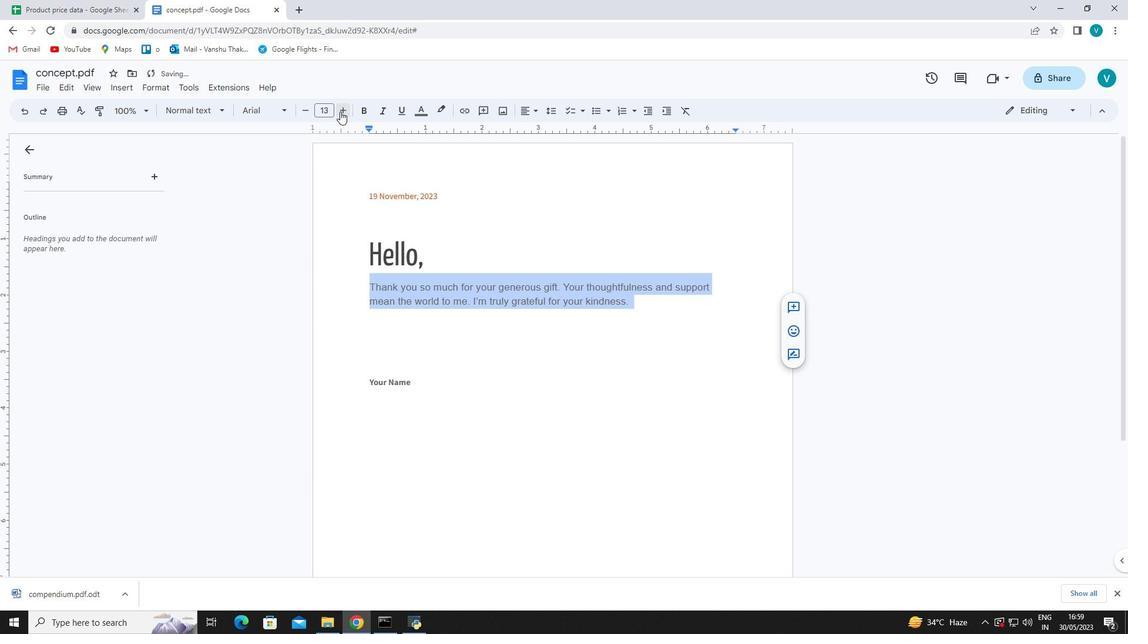 
Action: Mouse moved to (418, 387)
Screenshot: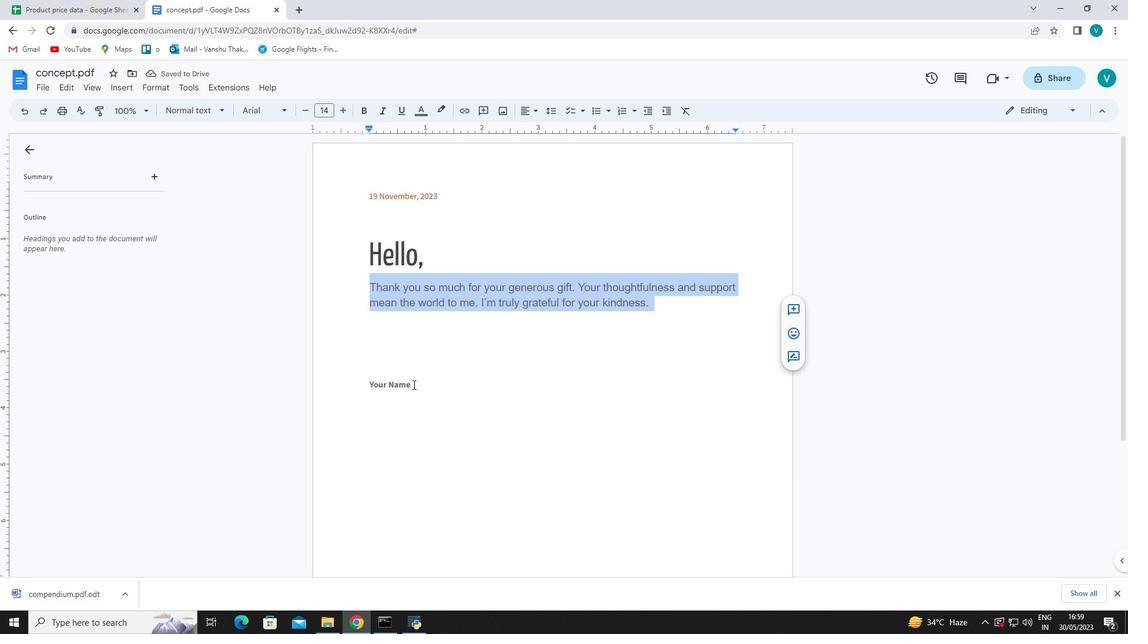 
Action: Mouse pressed left at (418, 387)
Screenshot: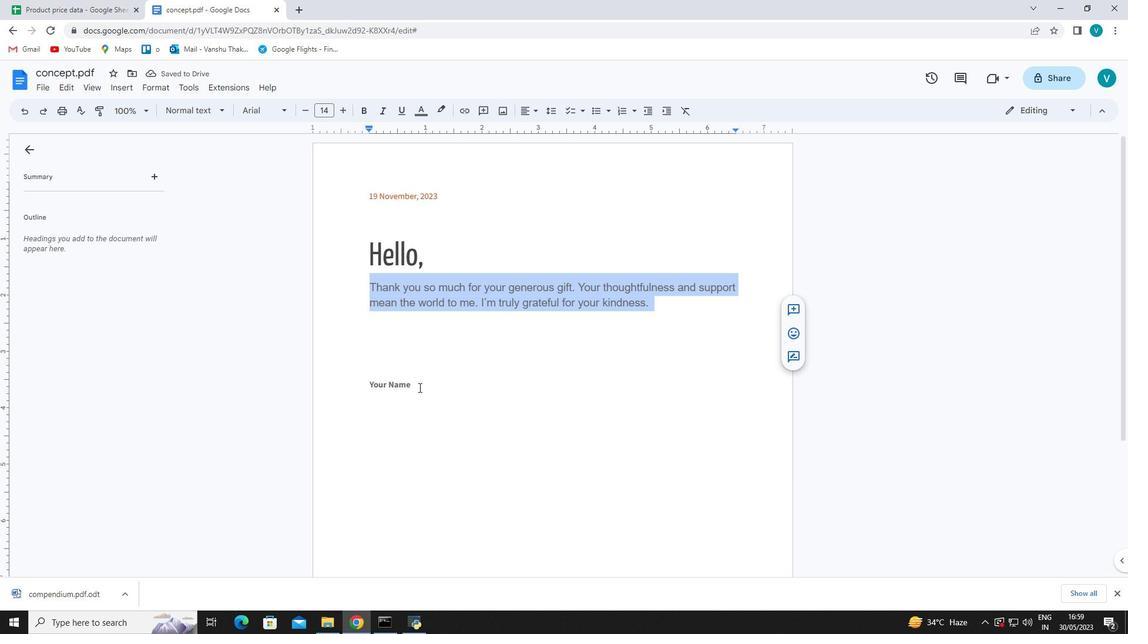 
Action: Mouse moved to (350, 379)
Screenshot: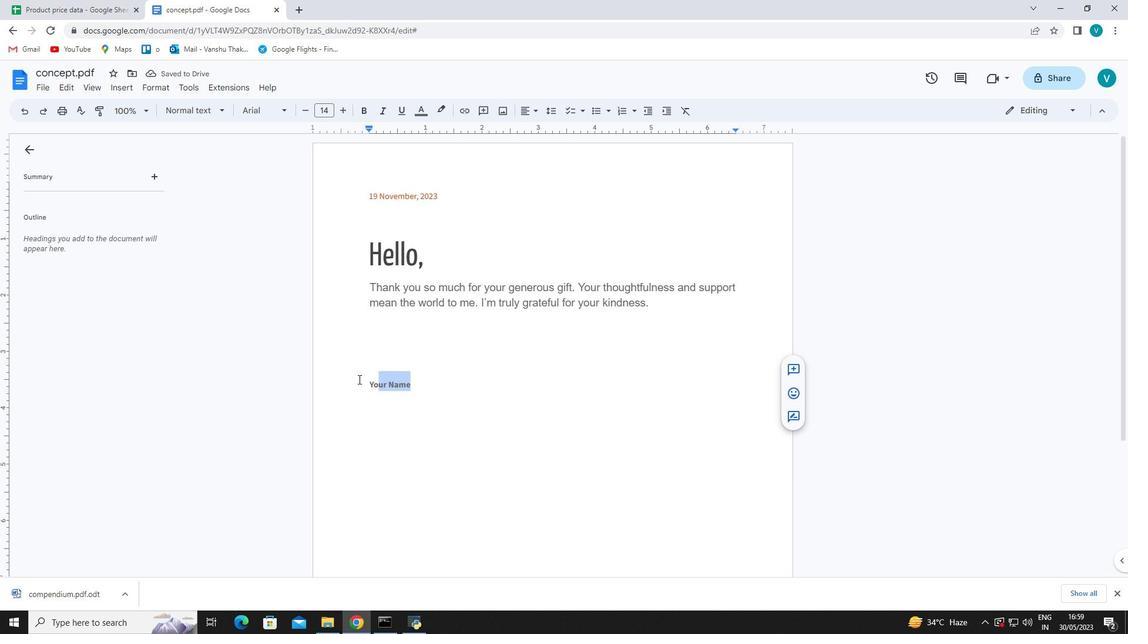 
Action: Key pressed <Key.shift><Key.shift>Jane
Screenshot: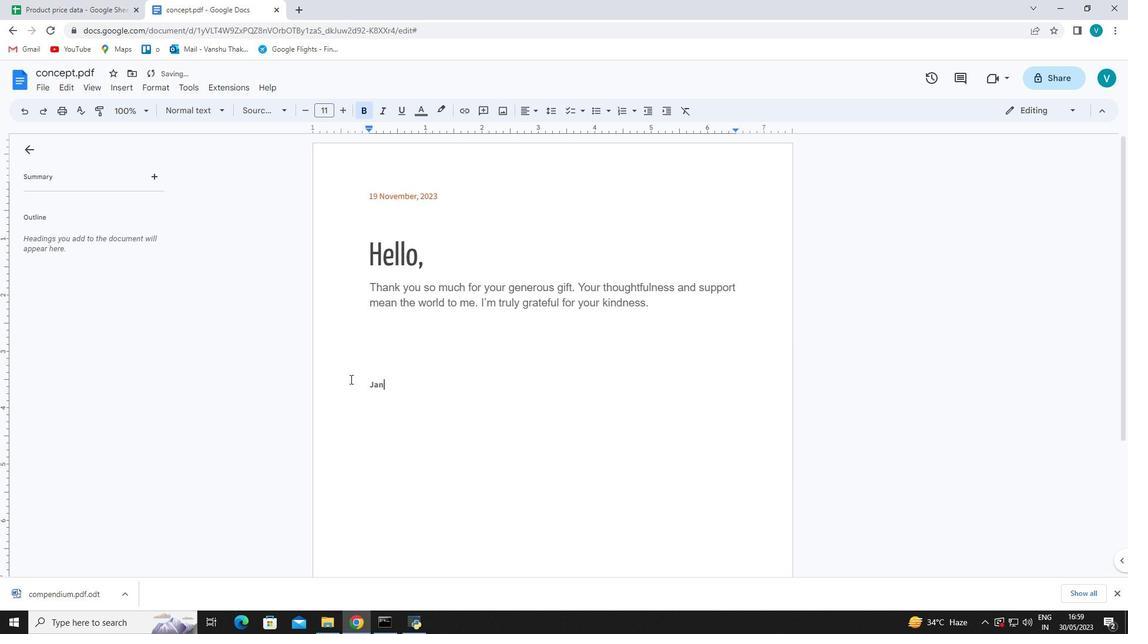 
Action: Mouse moved to (348, 378)
Screenshot: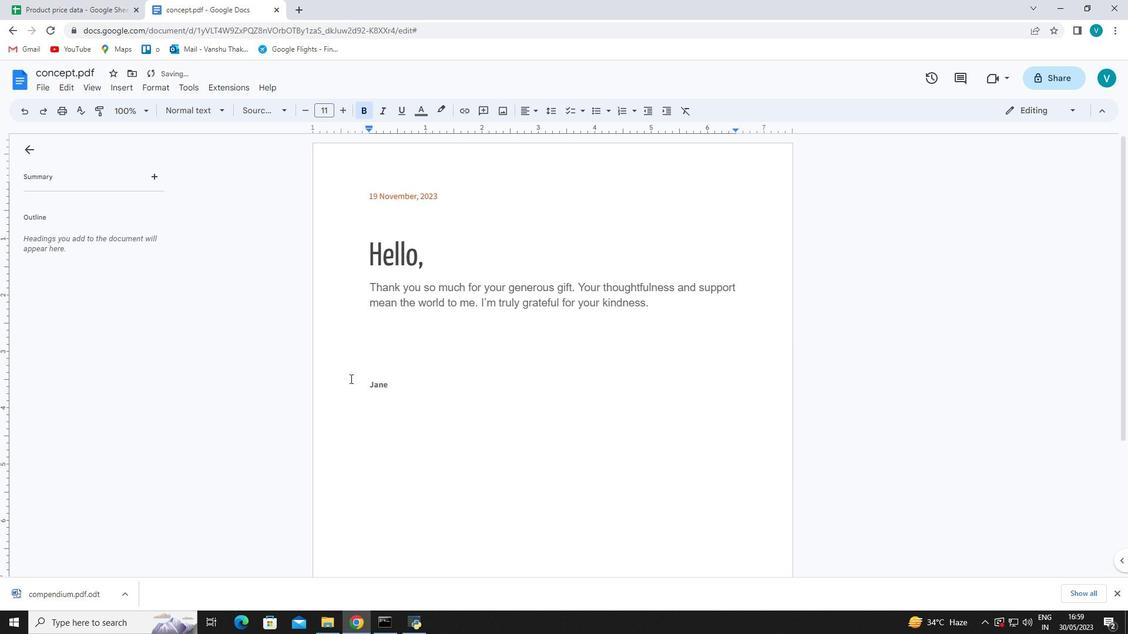 
